 Task: Check the average views per listing of 3 bathrooms in the last 3 years.
Action: Mouse moved to (936, 204)
Screenshot: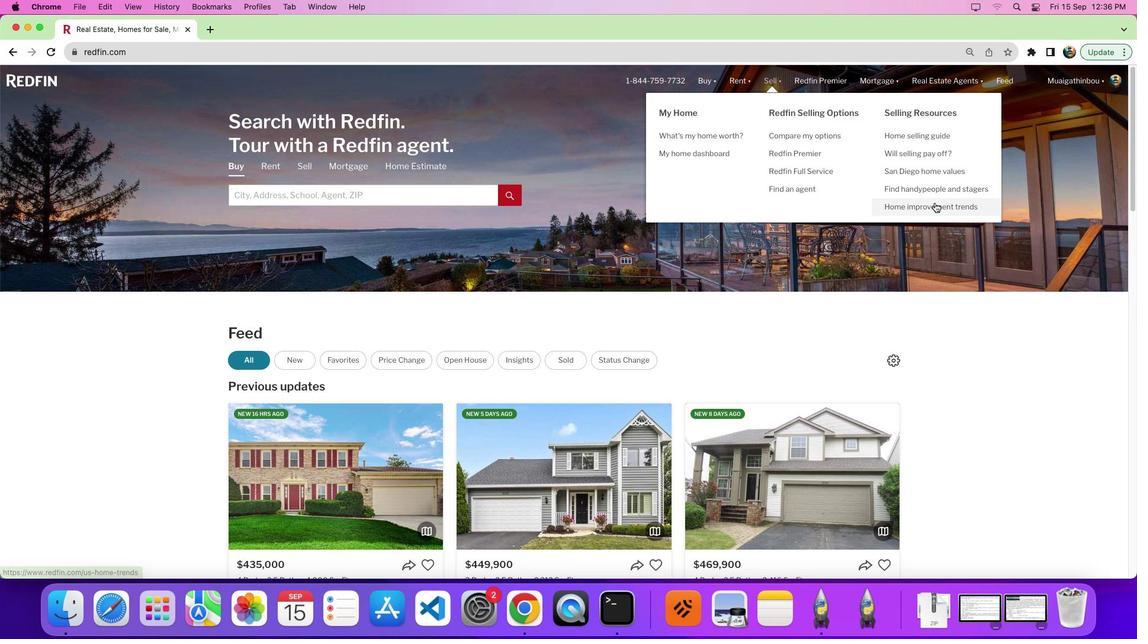 
Action: Mouse pressed left at (936, 204)
Screenshot: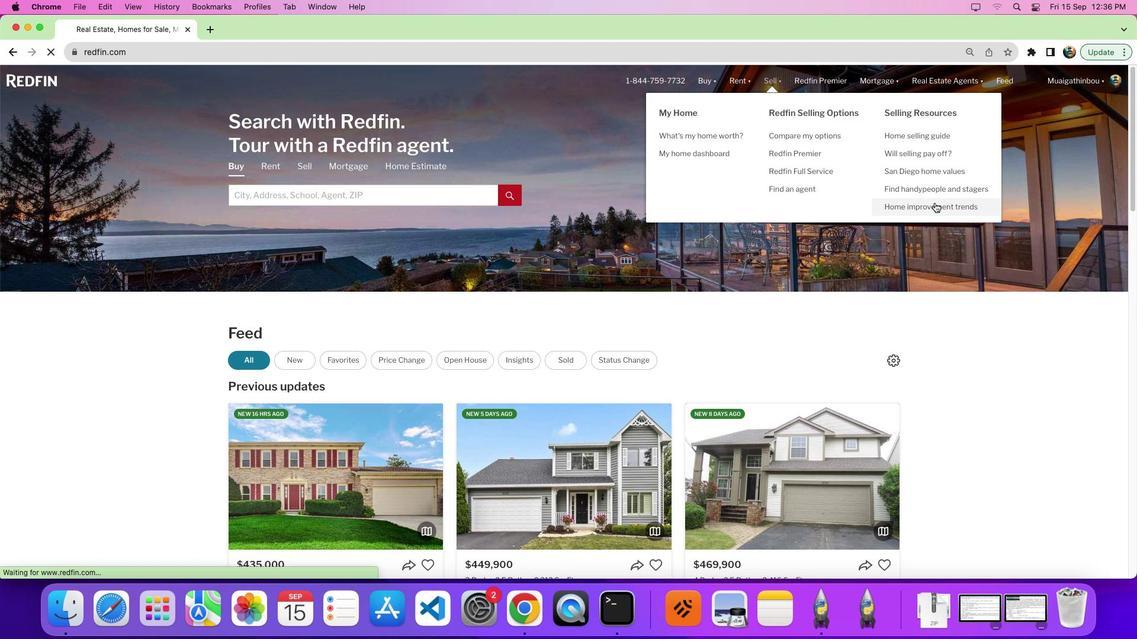 
Action: Mouse moved to (321, 224)
Screenshot: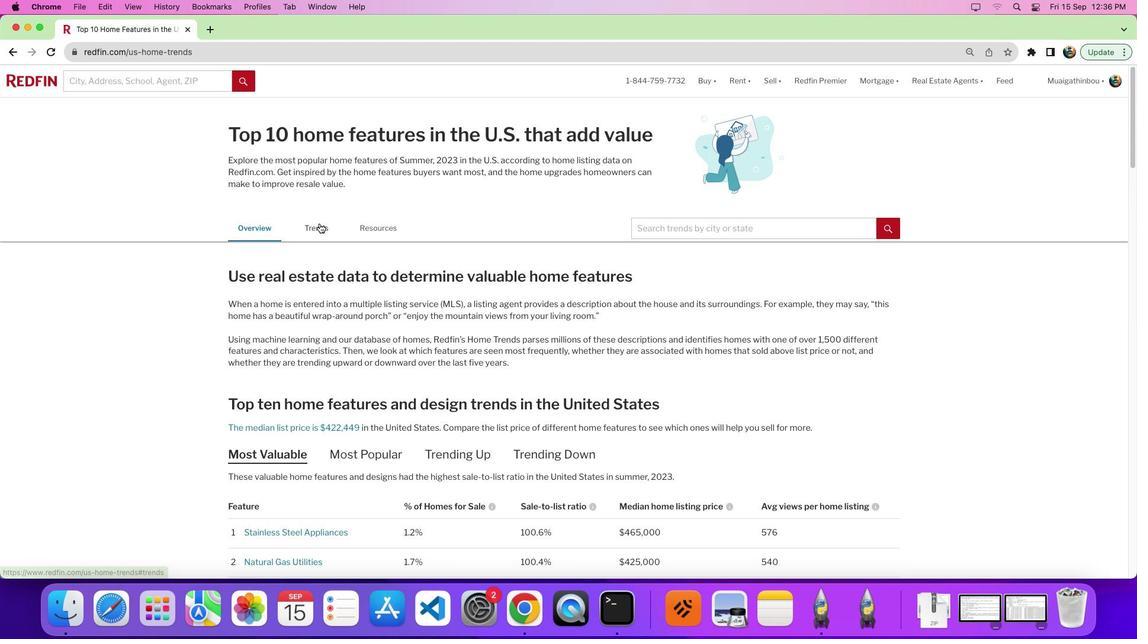 
Action: Mouse pressed left at (321, 224)
Screenshot: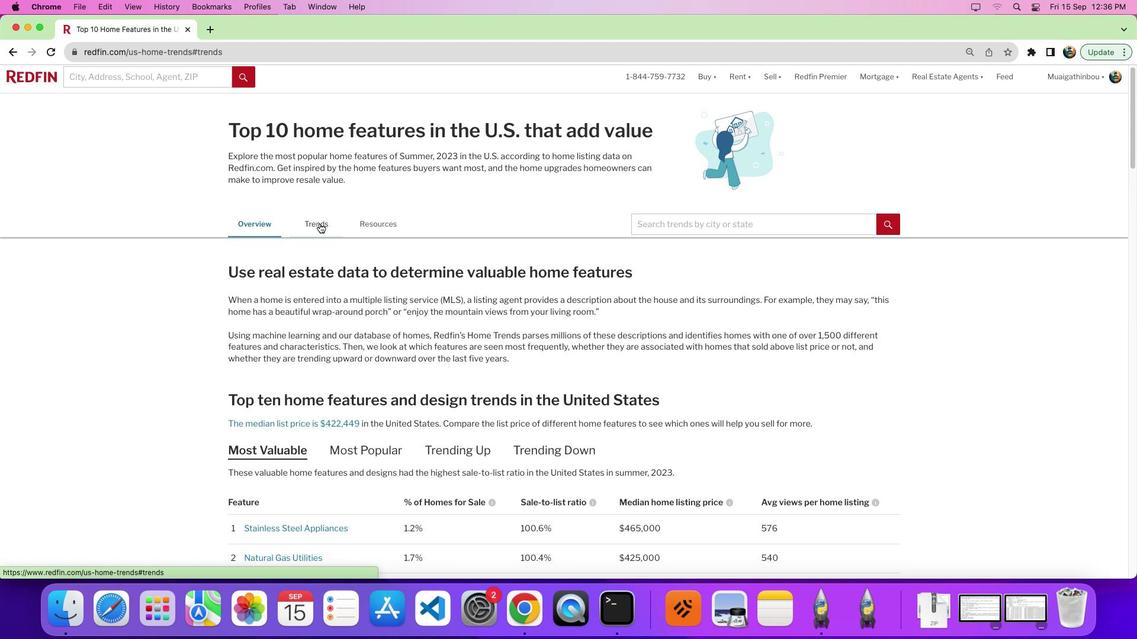
Action: Mouse pressed left at (321, 224)
Screenshot: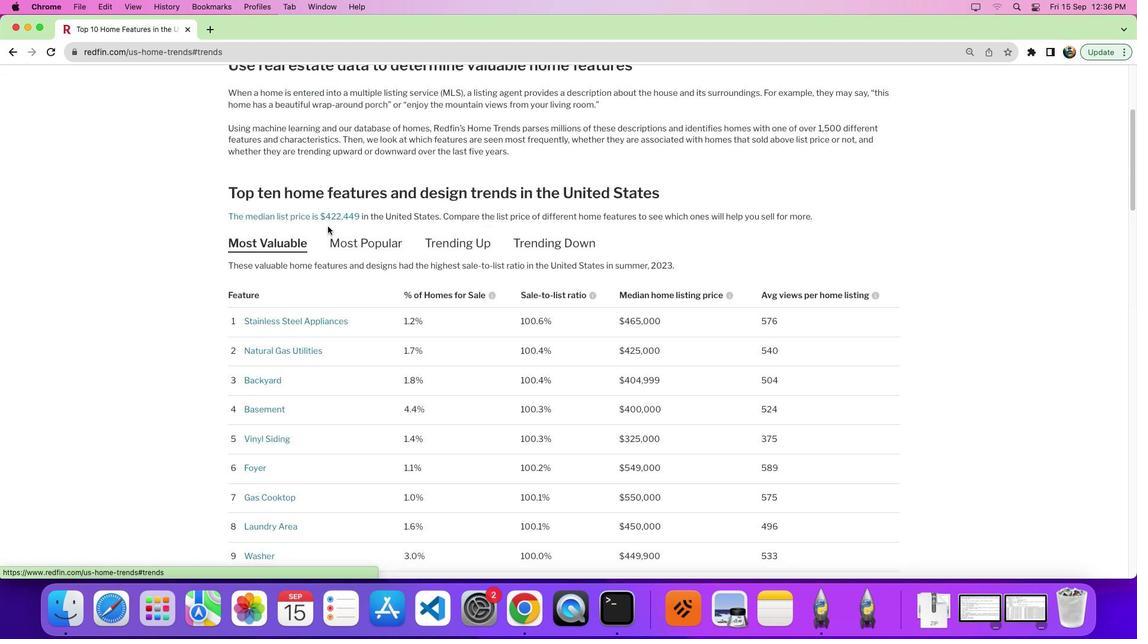 
Action: Mouse moved to (591, 288)
Screenshot: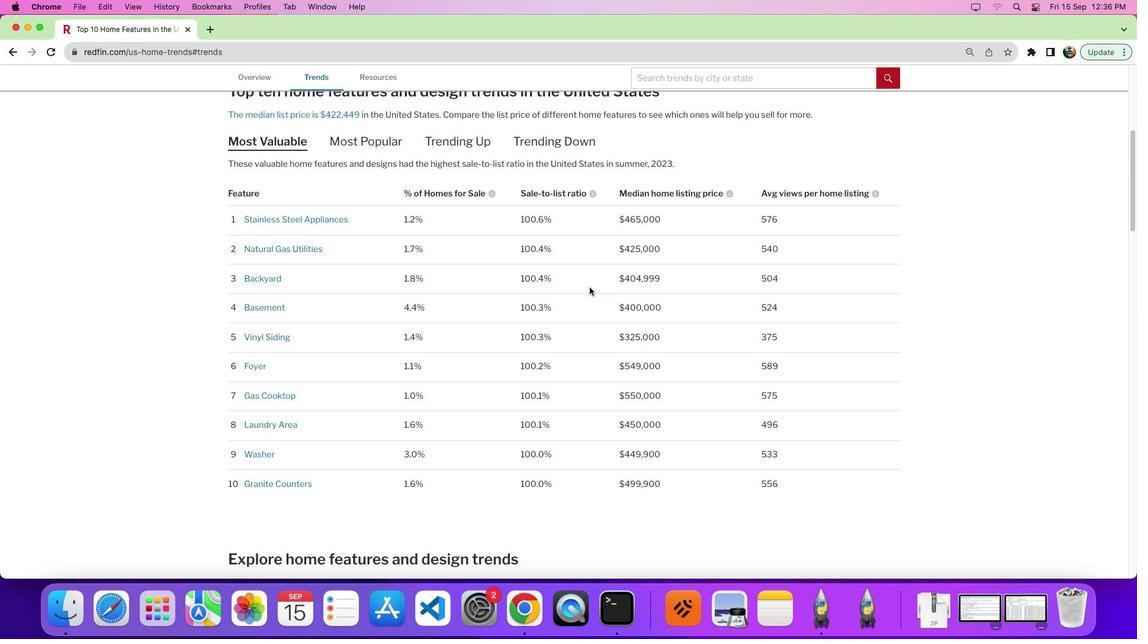 
Action: Mouse scrolled (591, 288) with delta (1, 0)
Screenshot: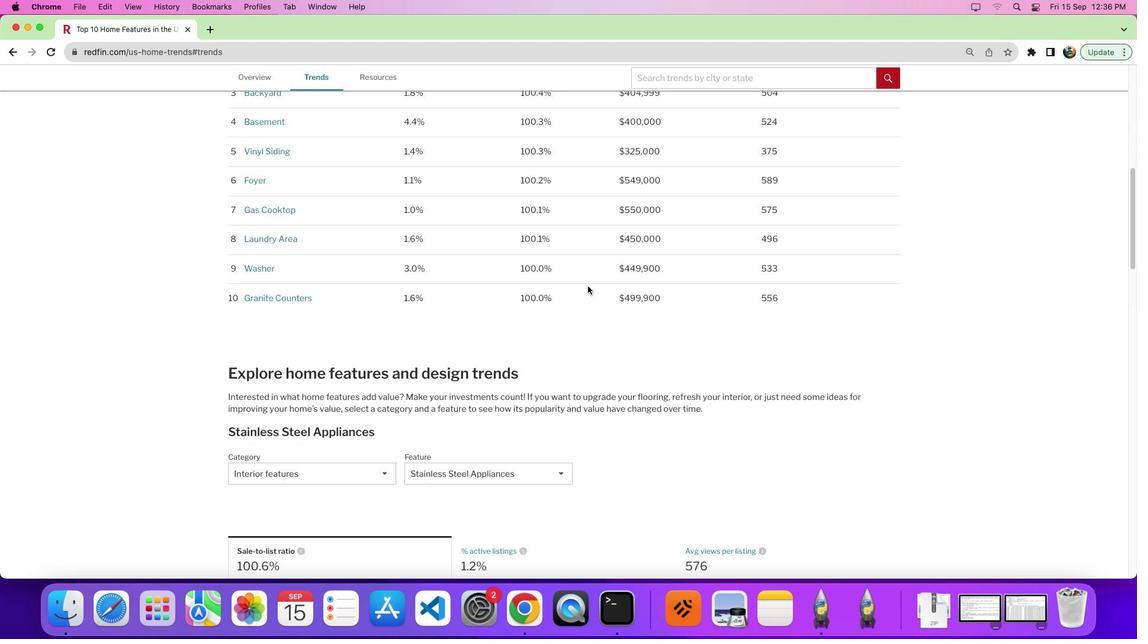 
Action: Mouse scrolled (591, 288) with delta (1, 0)
Screenshot: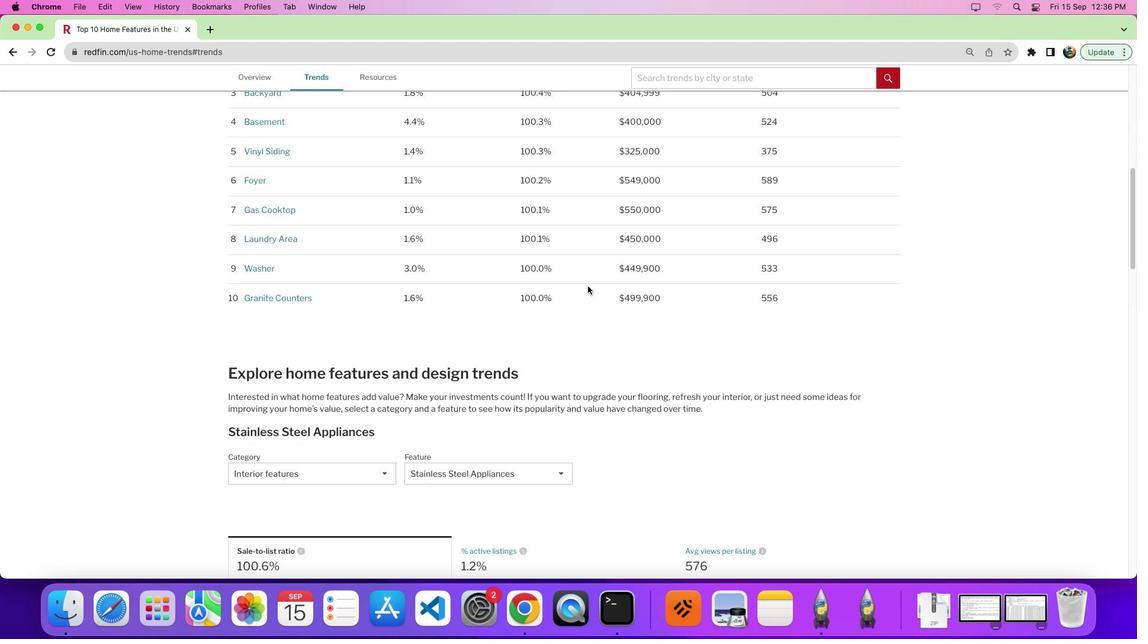 
Action: Mouse scrolled (591, 288) with delta (1, -1)
Screenshot: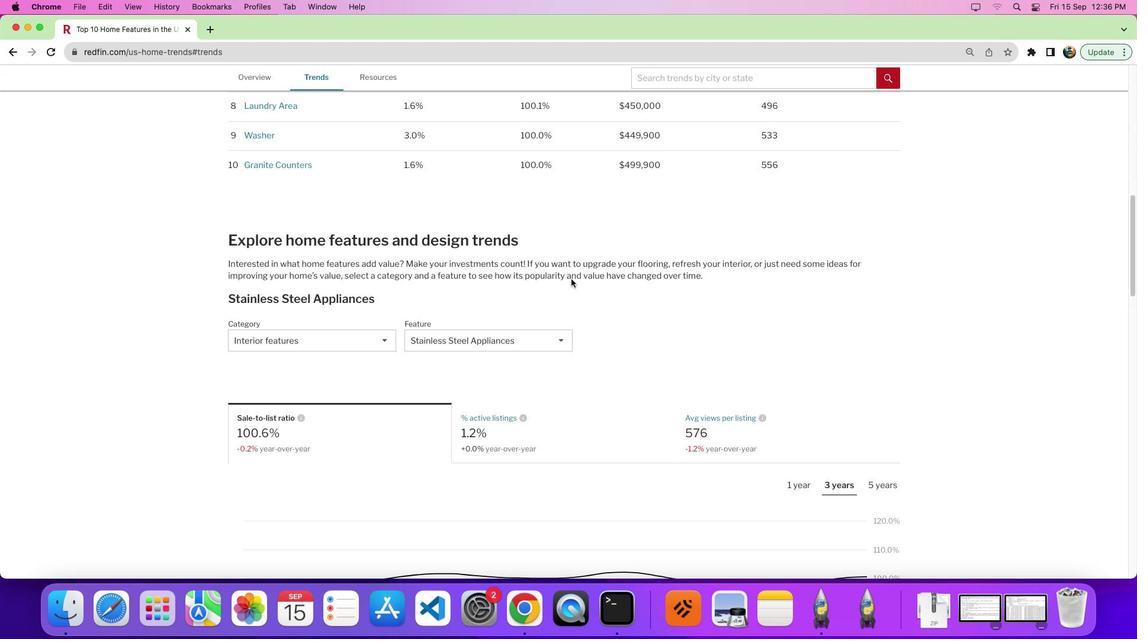 
Action: Mouse moved to (590, 287)
Screenshot: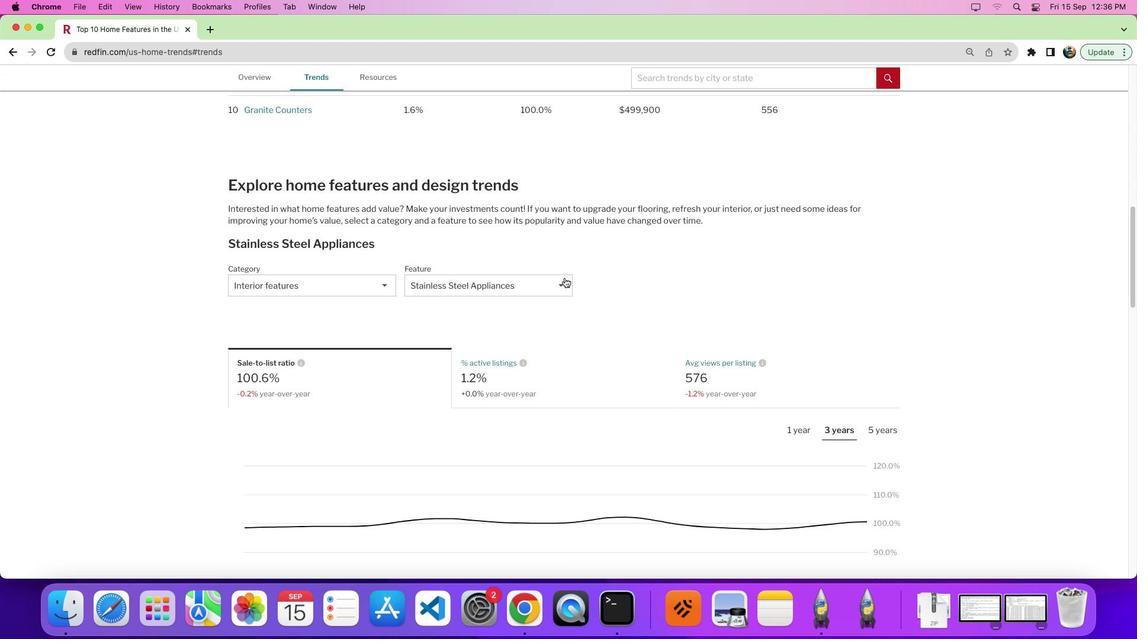 
Action: Mouse scrolled (590, 287) with delta (1, -2)
Screenshot: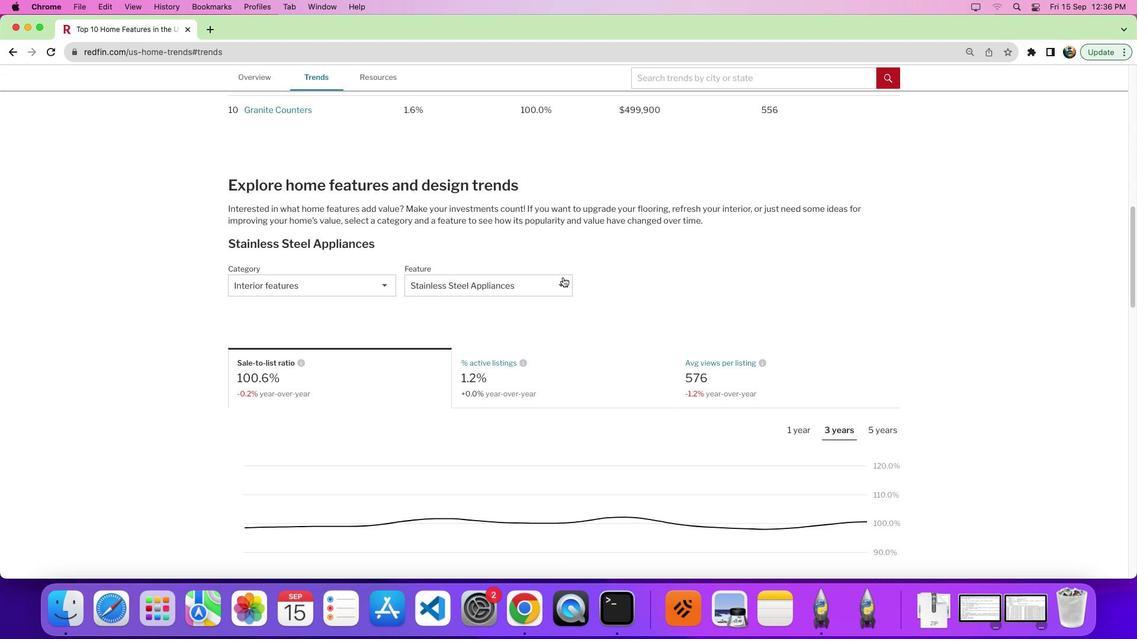 
Action: Mouse moved to (356, 293)
Screenshot: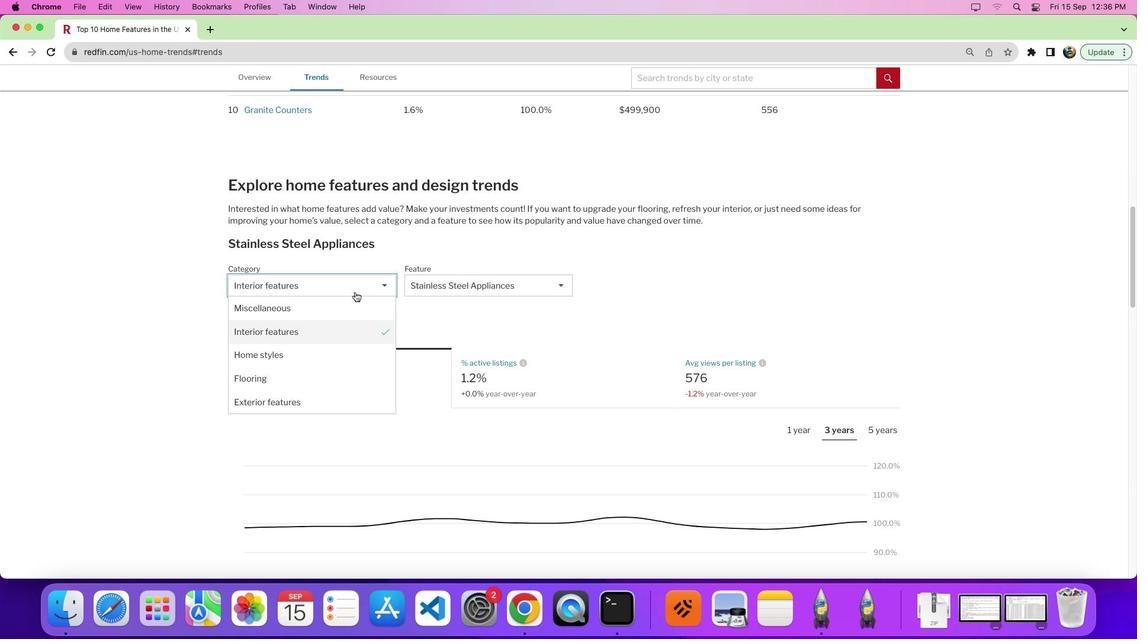 
Action: Mouse pressed left at (356, 293)
Screenshot: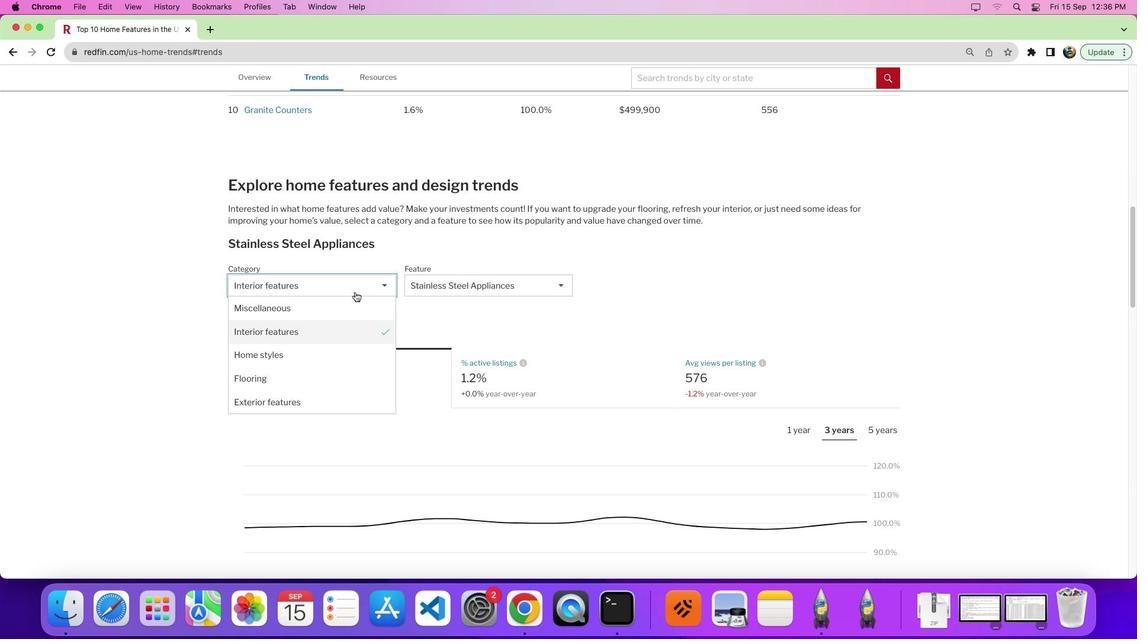 
Action: Mouse moved to (327, 367)
Screenshot: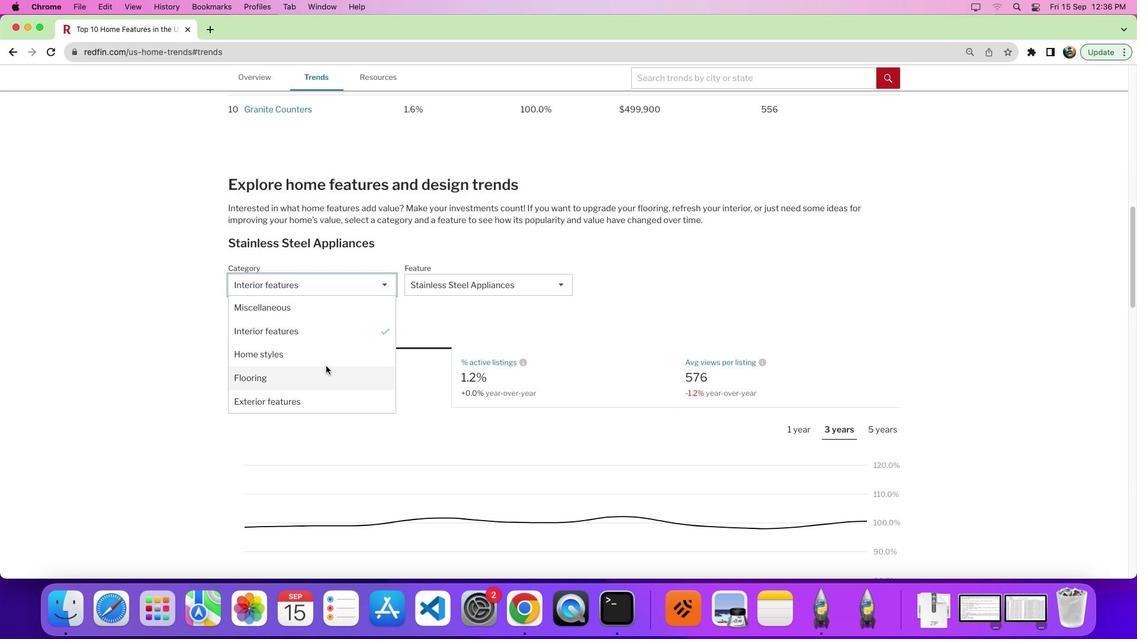 
Action: Mouse scrolled (327, 367) with delta (1, 0)
Screenshot: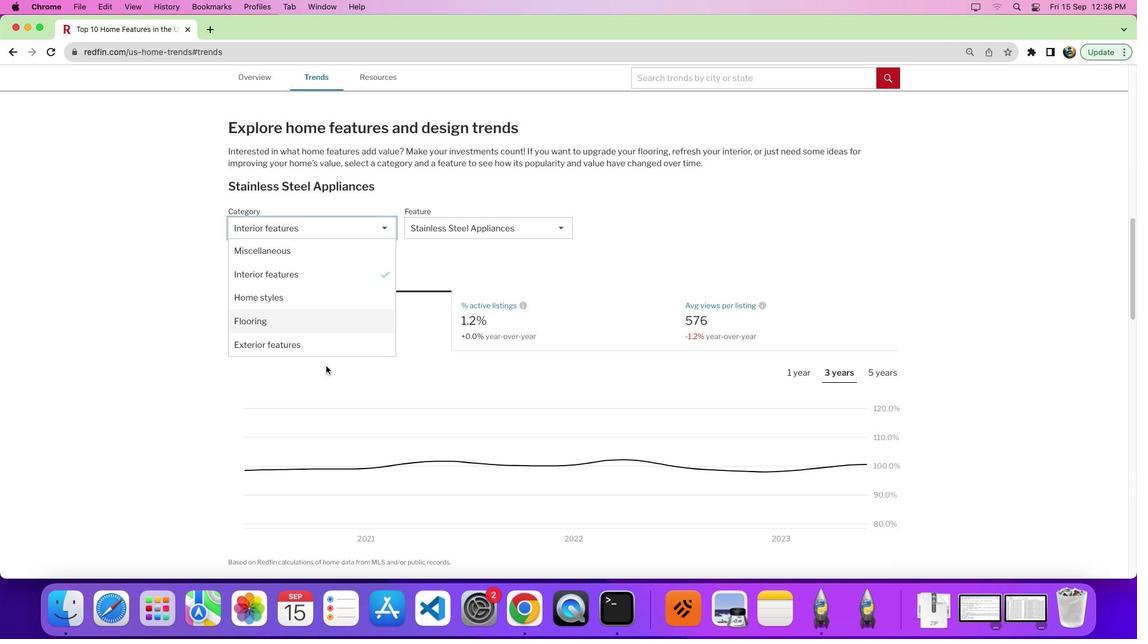 
Action: Mouse moved to (327, 367)
Screenshot: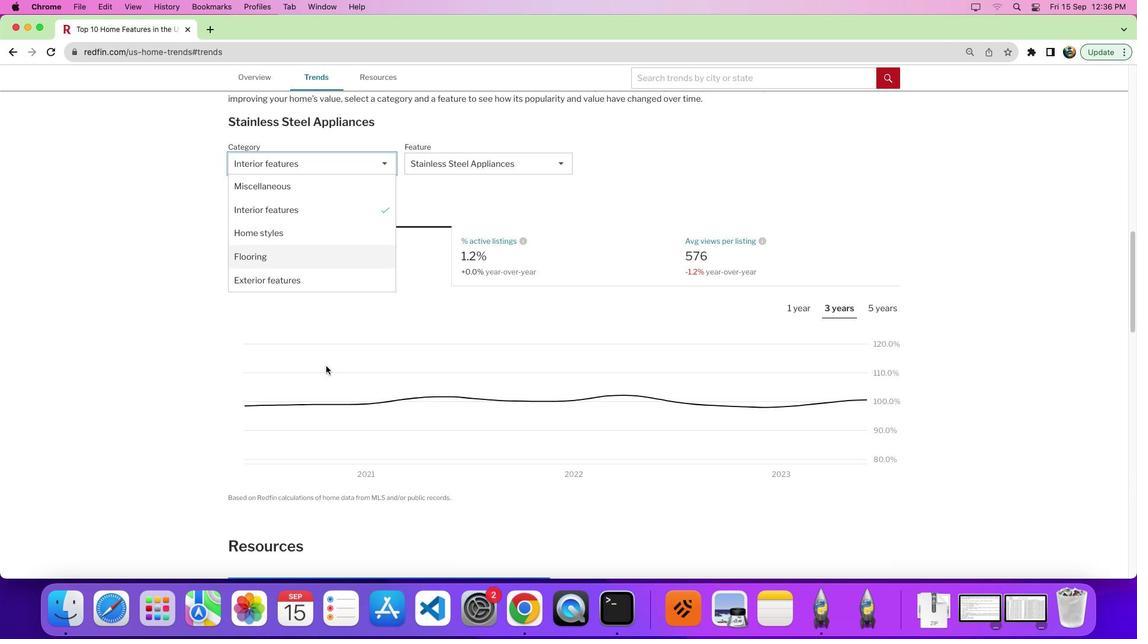 
Action: Mouse scrolled (327, 367) with delta (1, 0)
Screenshot: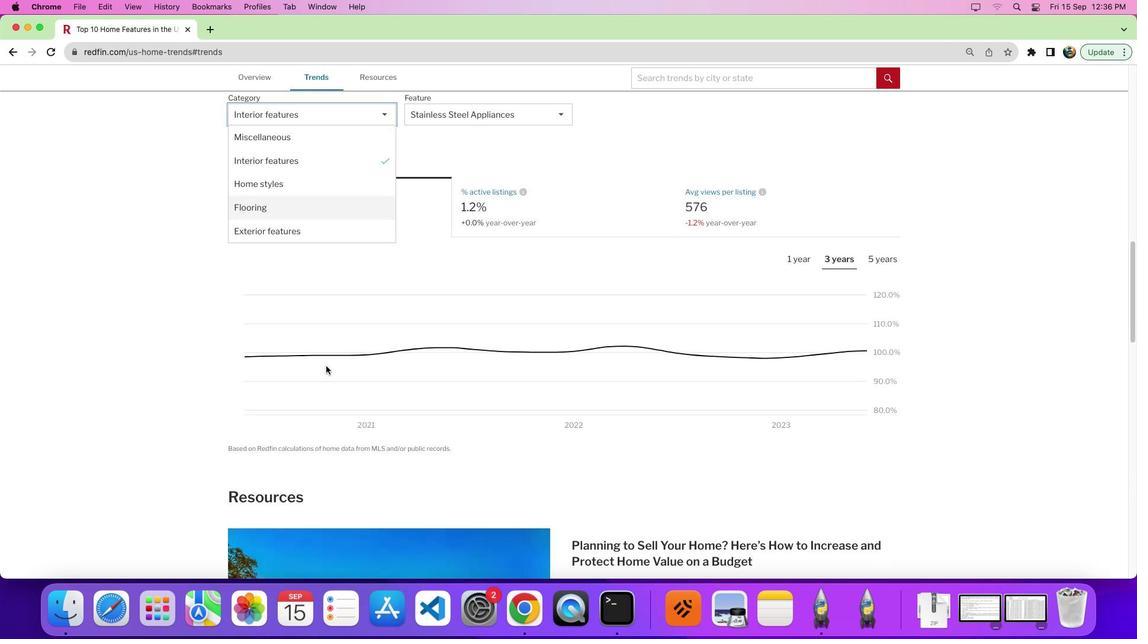 
Action: Mouse scrolled (327, 367) with delta (1, -1)
Screenshot: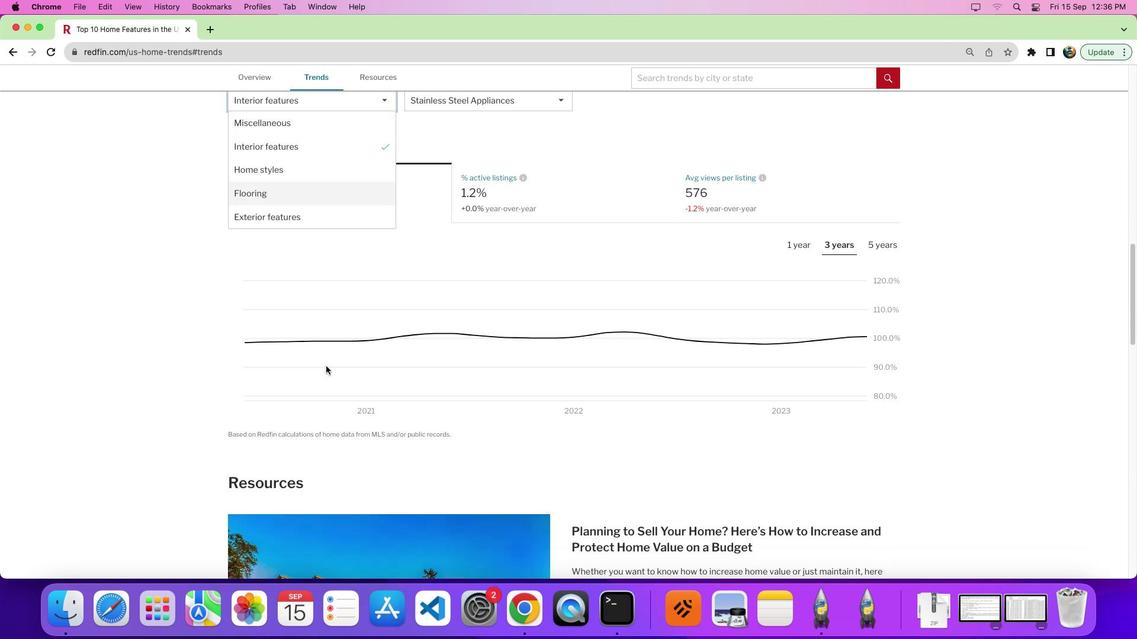 
Action: Mouse moved to (322, 169)
Screenshot: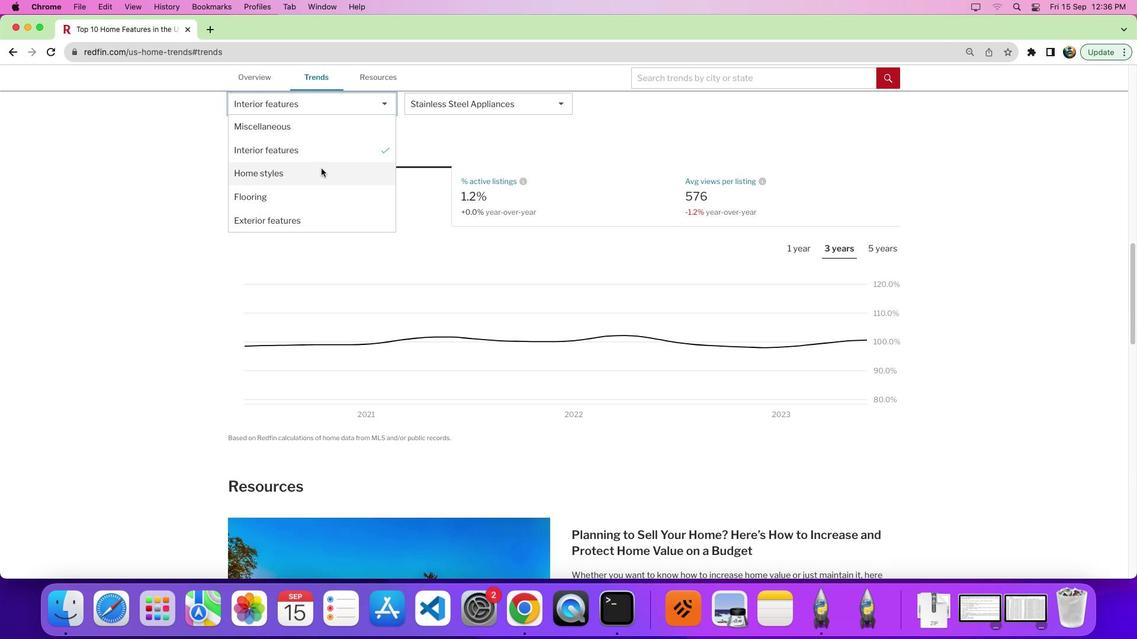 
Action: Mouse scrolled (322, 169) with delta (1, 1)
Screenshot: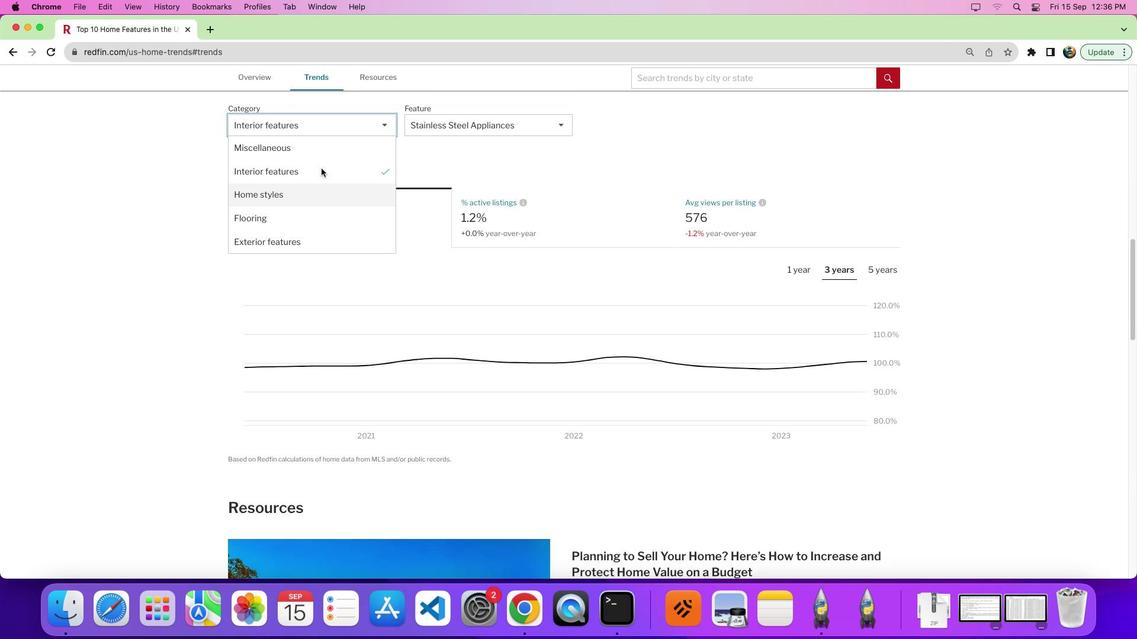 
Action: Mouse scrolled (322, 169) with delta (1, 1)
Screenshot: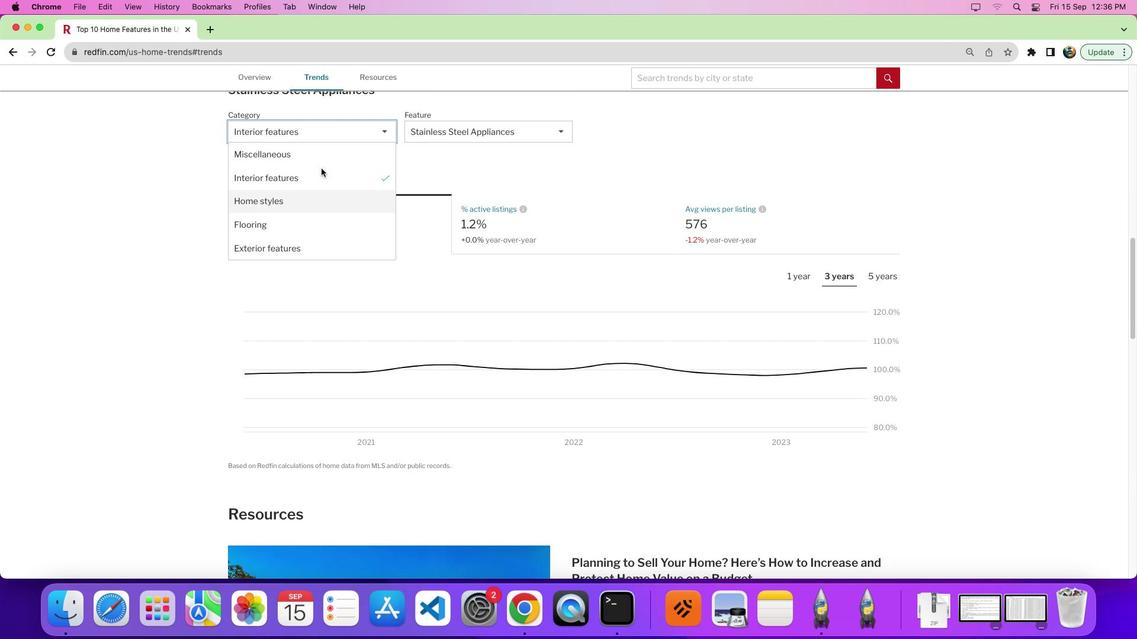 
Action: Mouse moved to (322, 178)
Screenshot: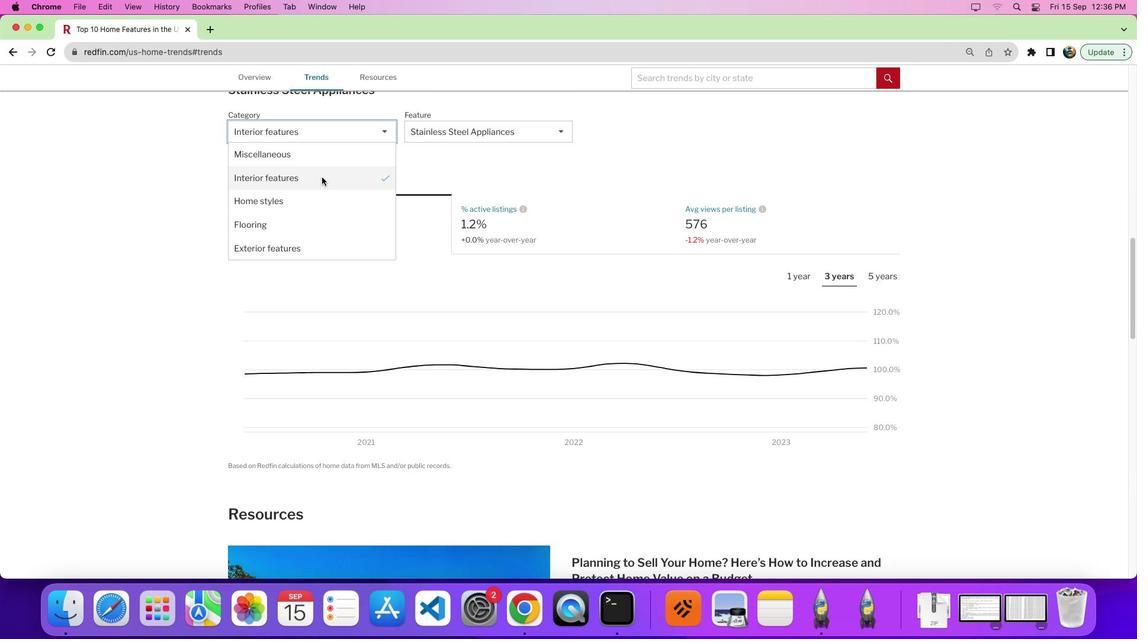 
Action: Mouse pressed left at (322, 178)
Screenshot: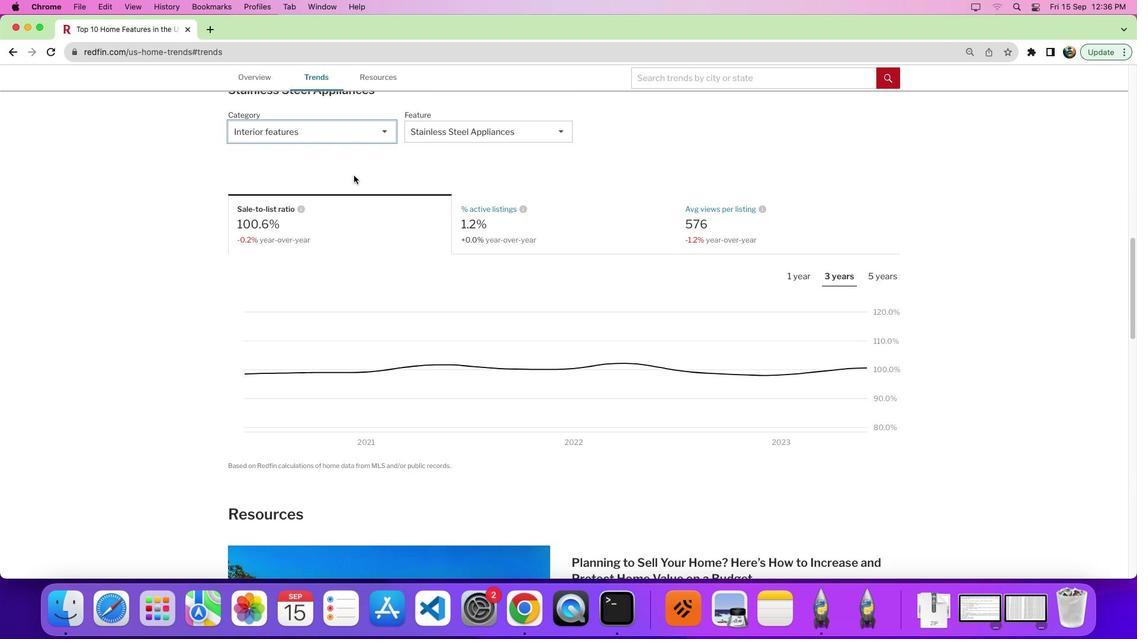 
Action: Mouse moved to (457, 138)
Screenshot: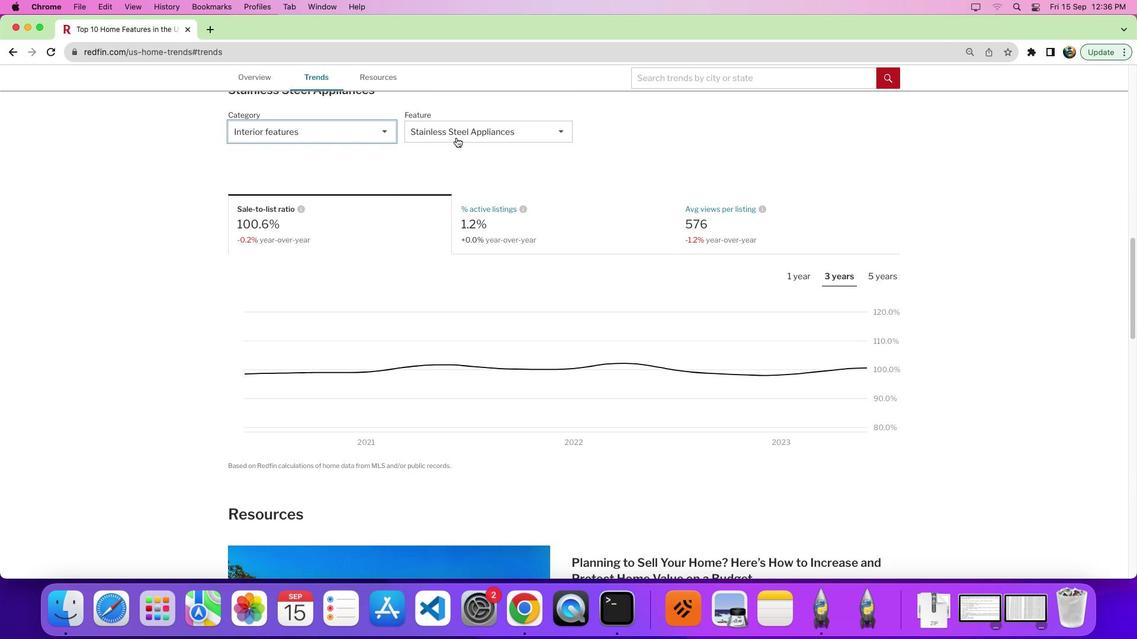 
Action: Mouse pressed left at (457, 138)
Screenshot: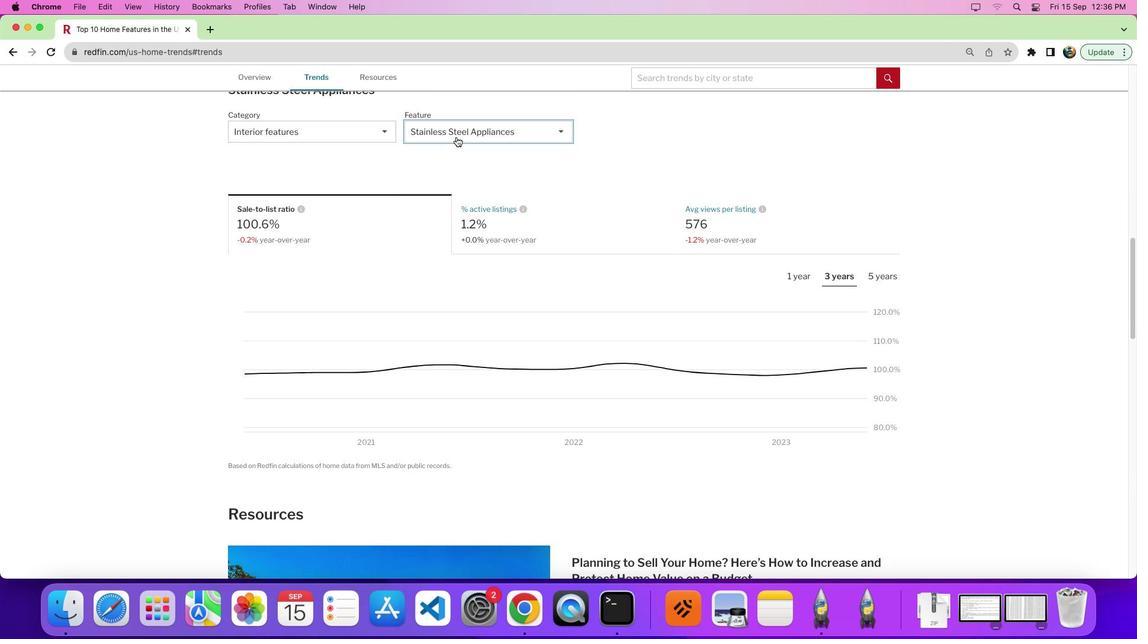 
Action: Mouse moved to (508, 190)
Screenshot: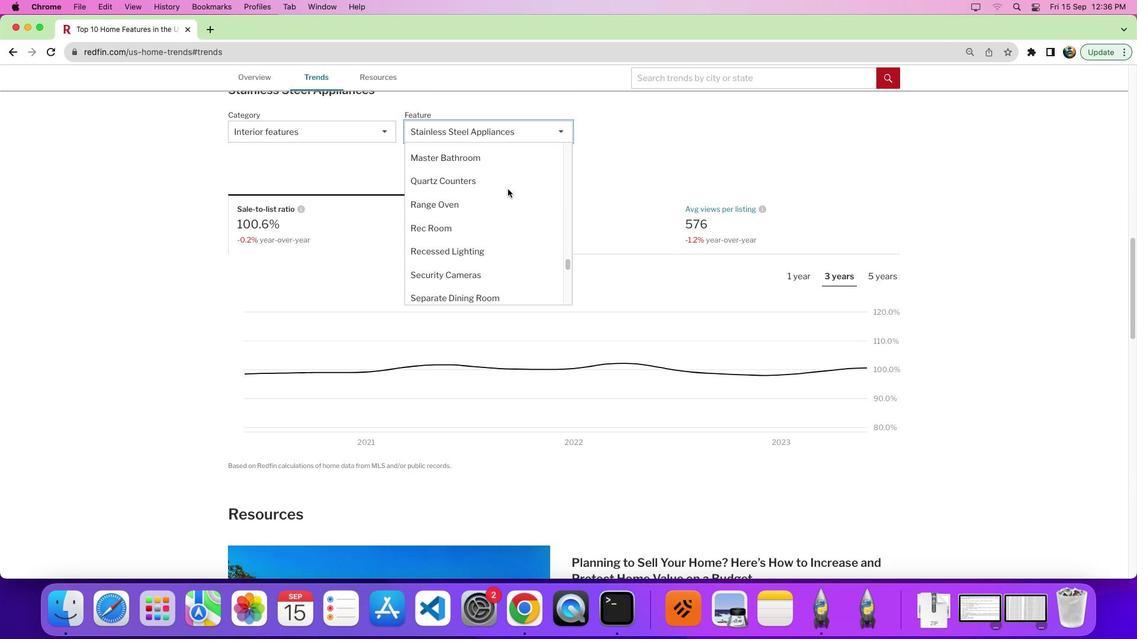 
Action: Mouse scrolled (508, 190) with delta (1, 1)
Screenshot: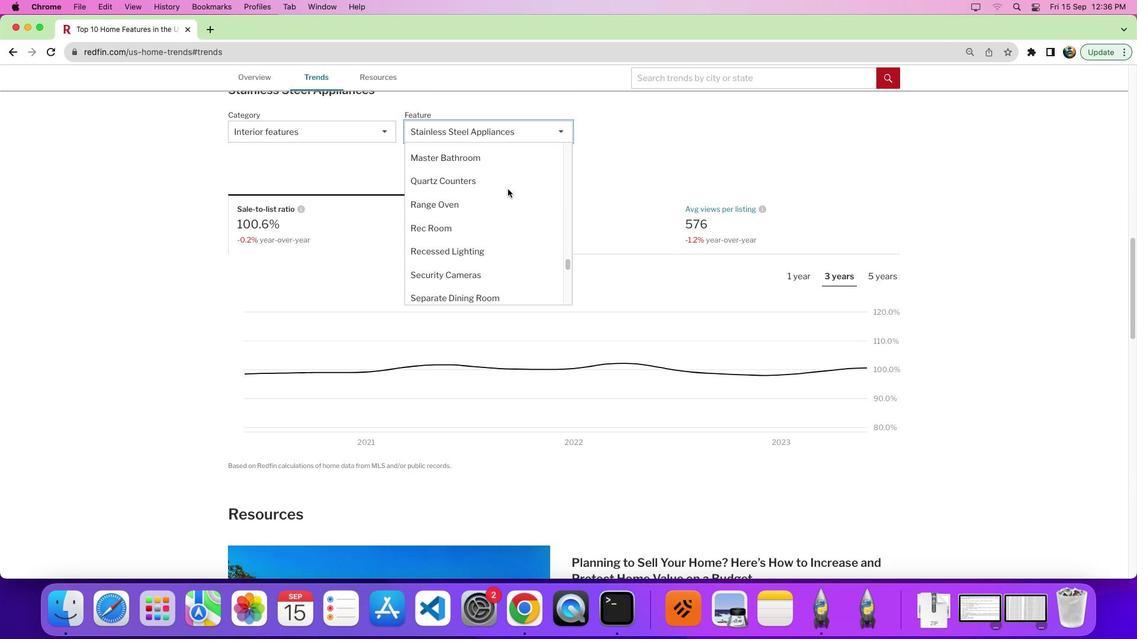 
Action: Mouse scrolled (508, 190) with delta (1, 1)
Screenshot: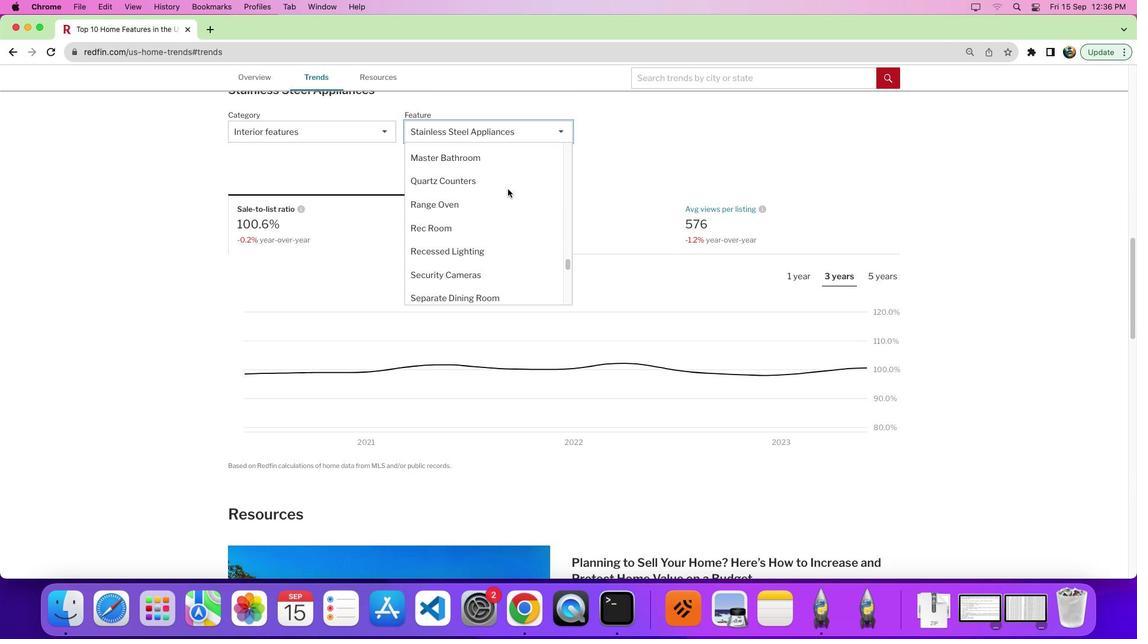 
Action: Mouse scrolled (508, 190) with delta (1, 5)
Screenshot: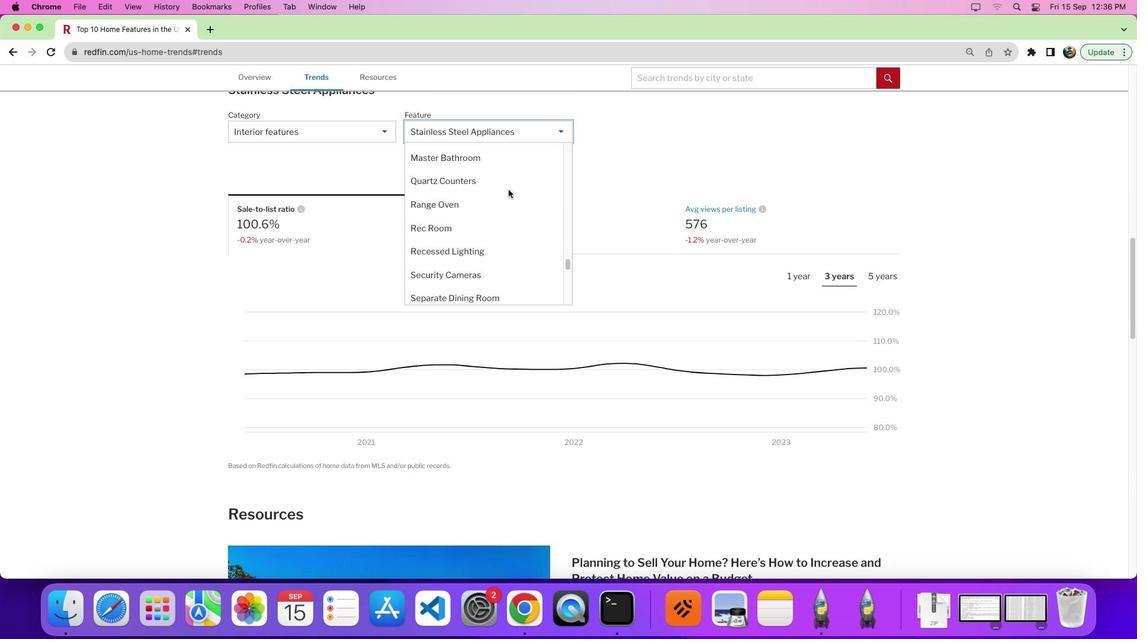 
Action: Mouse moved to (509, 191)
Screenshot: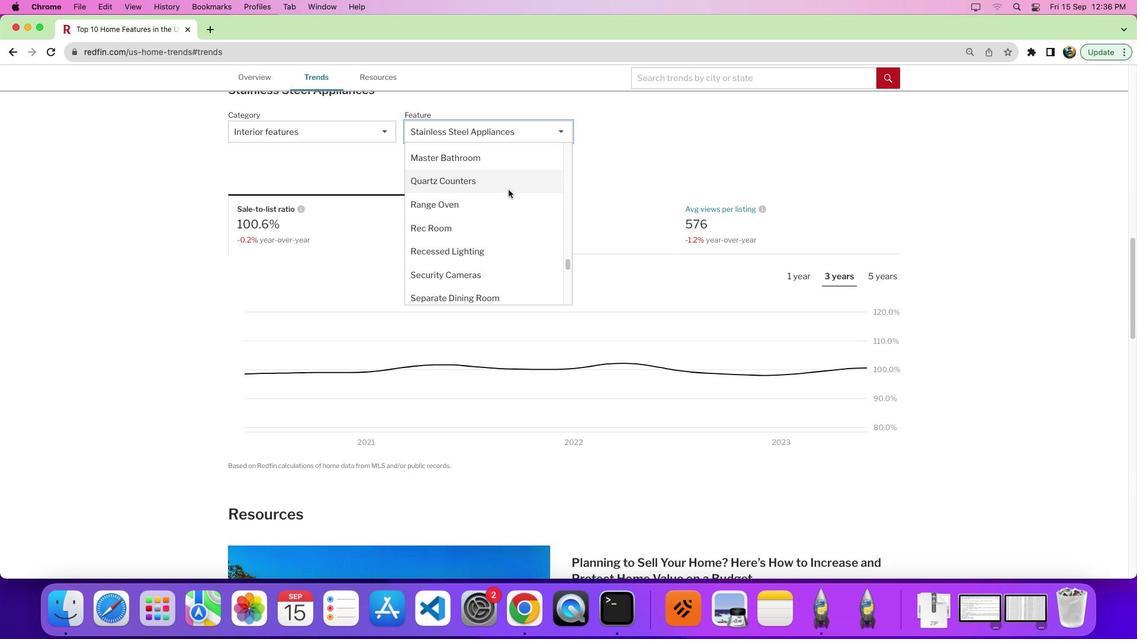 
Action: Mouse scrolled (509, 191) with delta (1, 1)
Screenshot: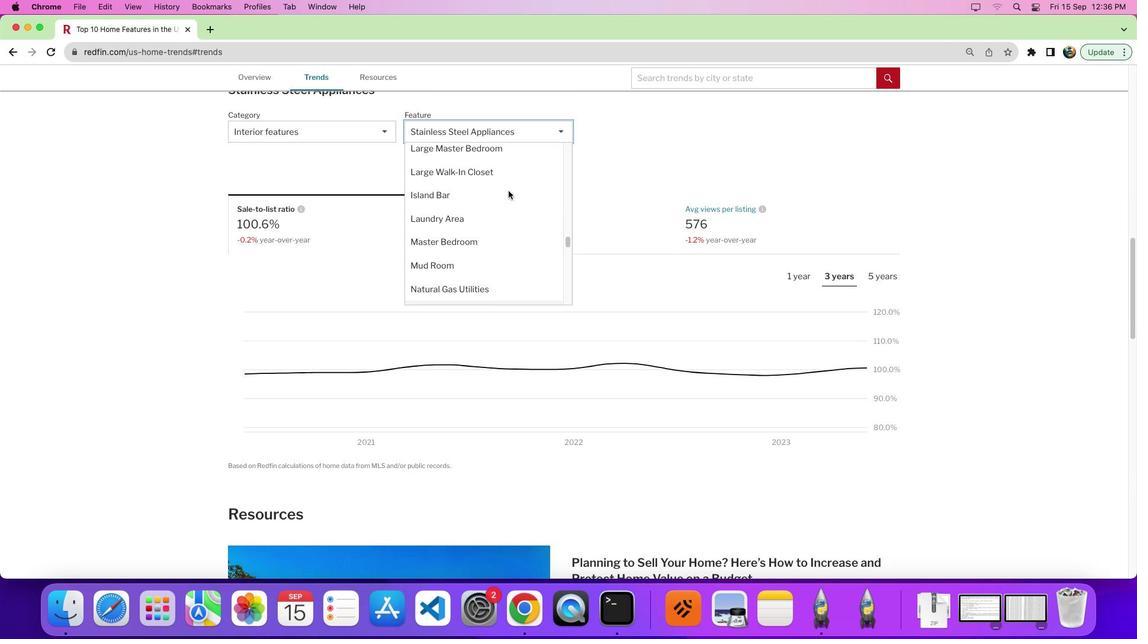 
Action: Mouse scrolled (509, 191) with delta (1, 2)
Screenshot: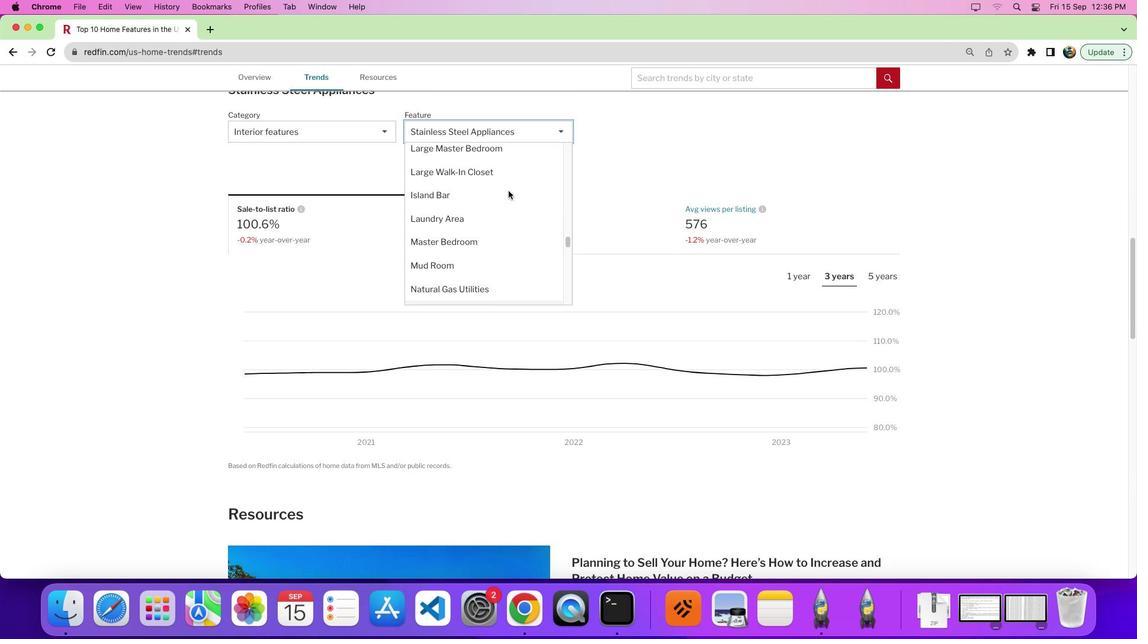 
Action: Mouse moved to (510, 191)
Screenshot: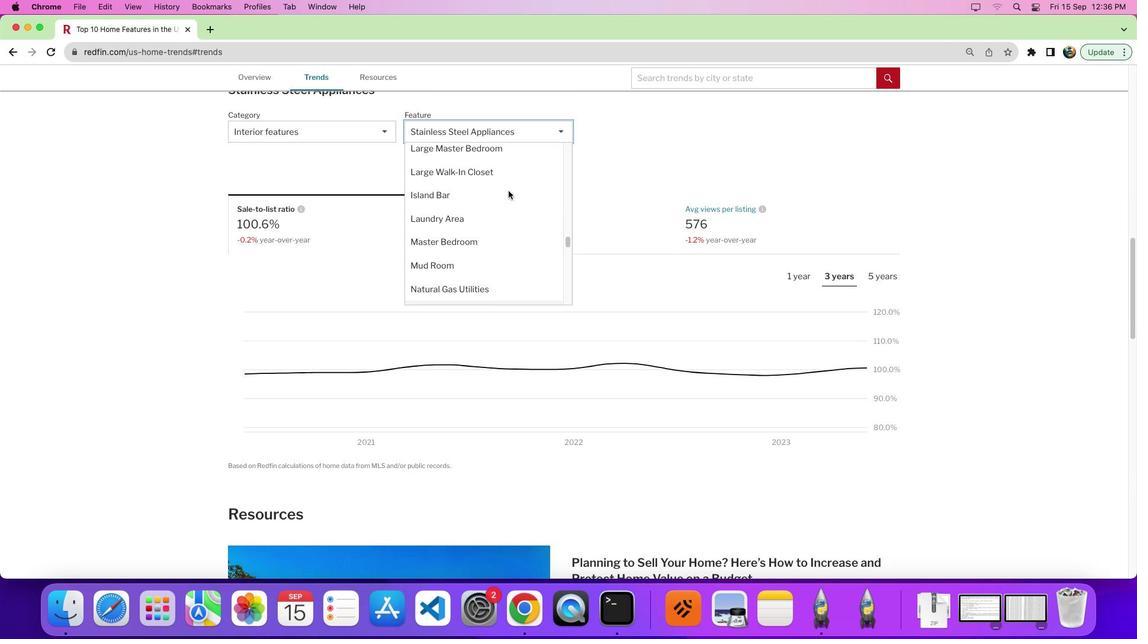 
Action: Mouse scrolled (510, 191) with delta (1, 7)
Screenshot: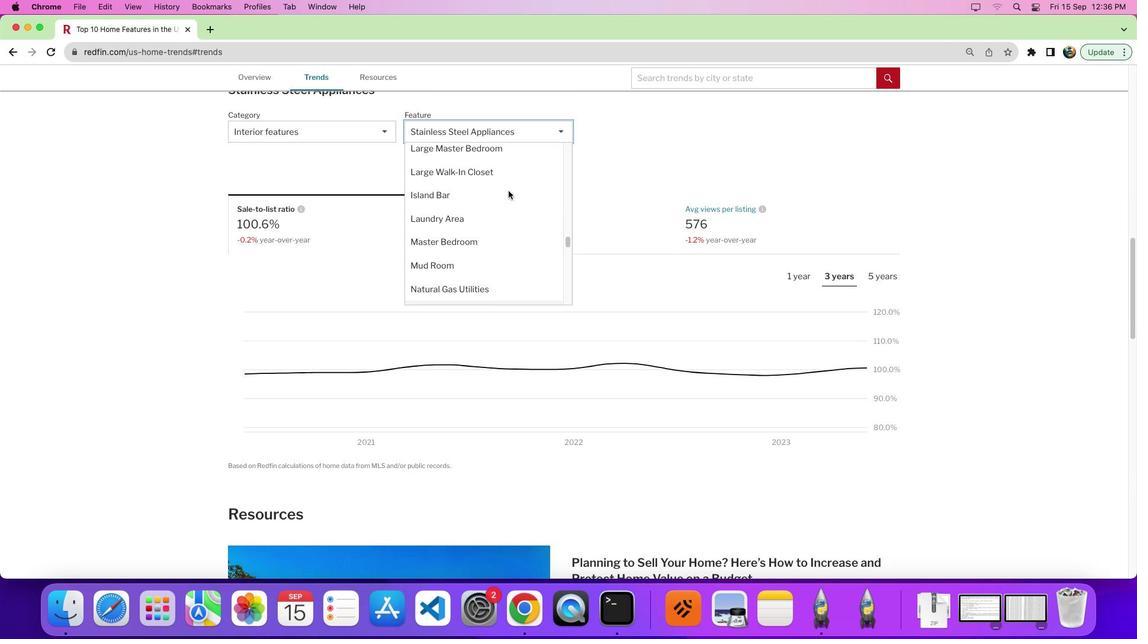
Action: Mouse moved to (510, 191)
Screenshot: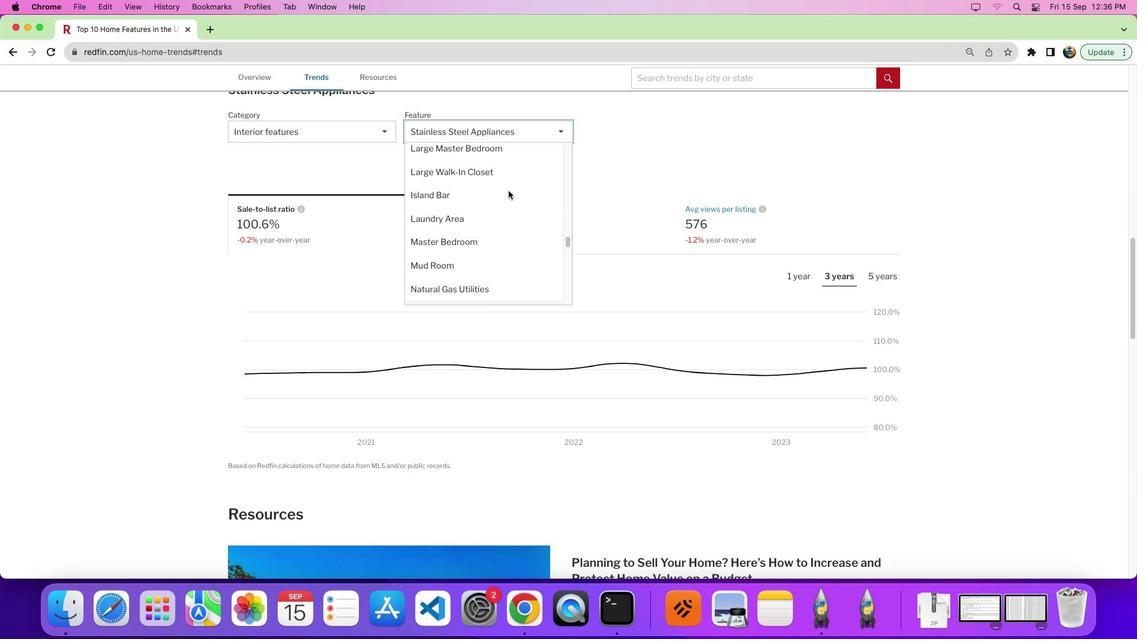 
Action: Mouse scrolled (510, 191) with delta (1, 1)
Screenshot: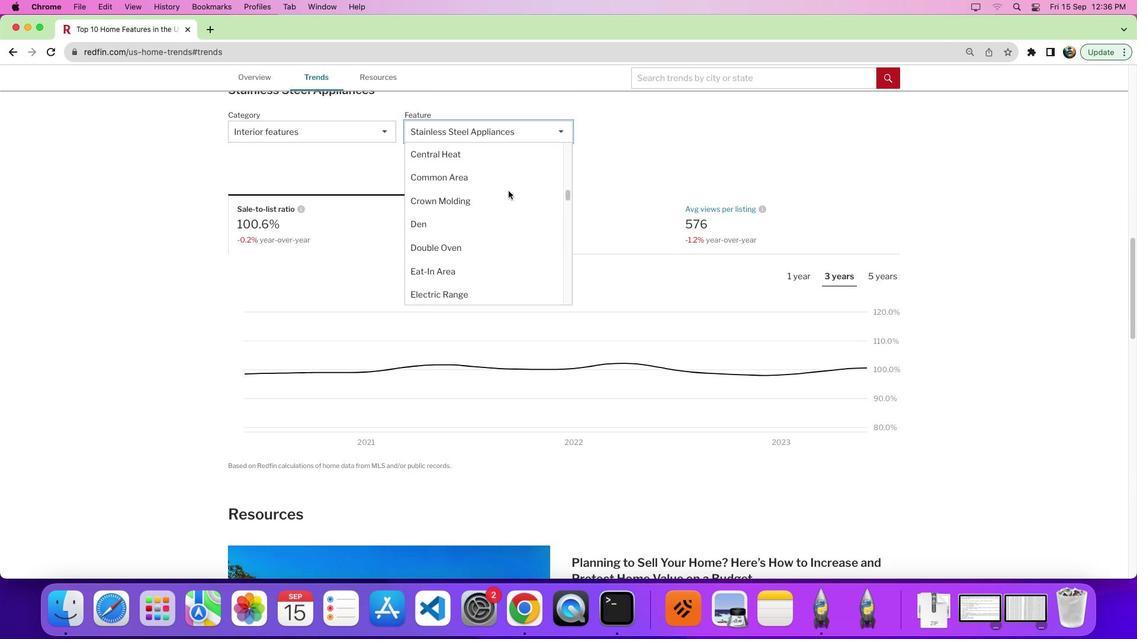 
Action: Mouse scrolled (510, 191) with delta (1, 2)
Screenshot: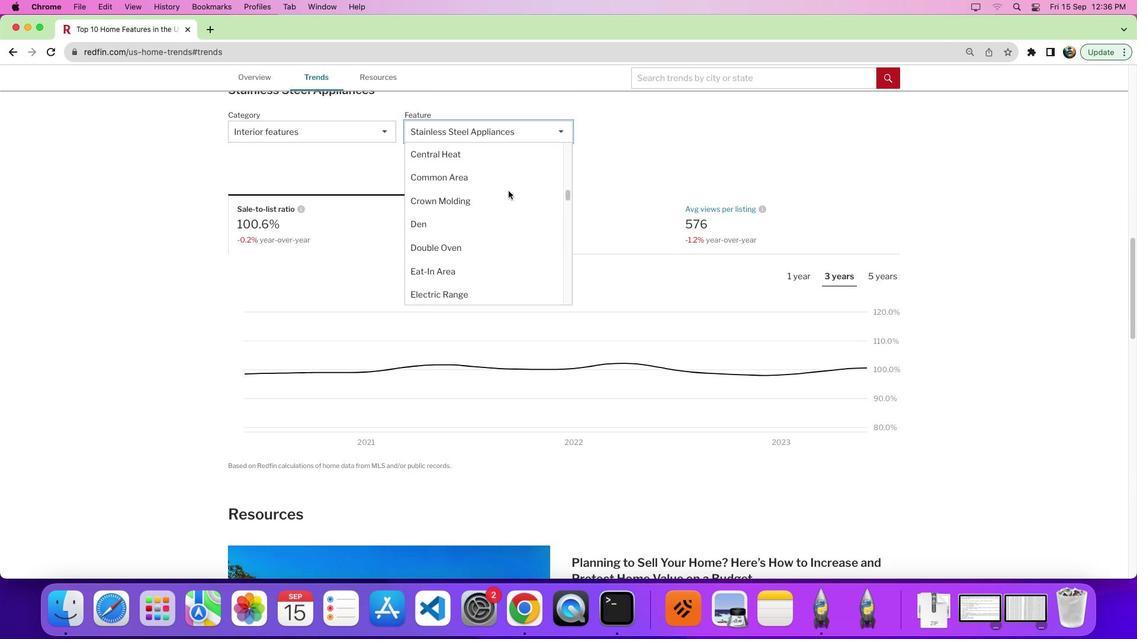 
Action: Mouse scrolled (510, 191) with delta (1, 6)
Screenshot: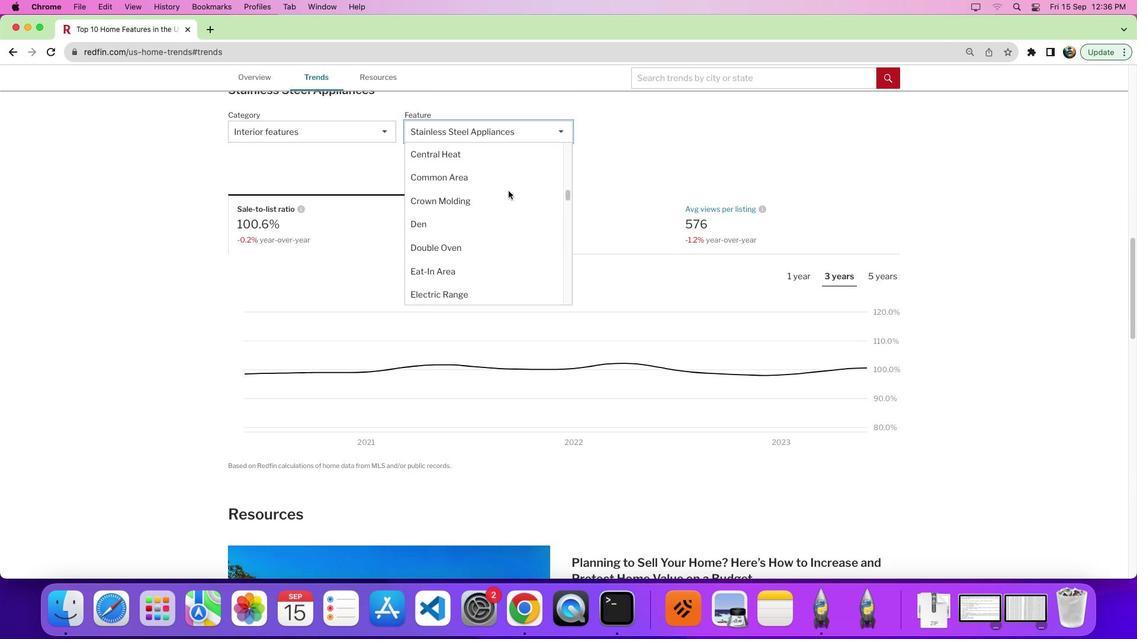 
Action: Mouse scrolled (510, 191) with delta (1, 9)
Screenshot: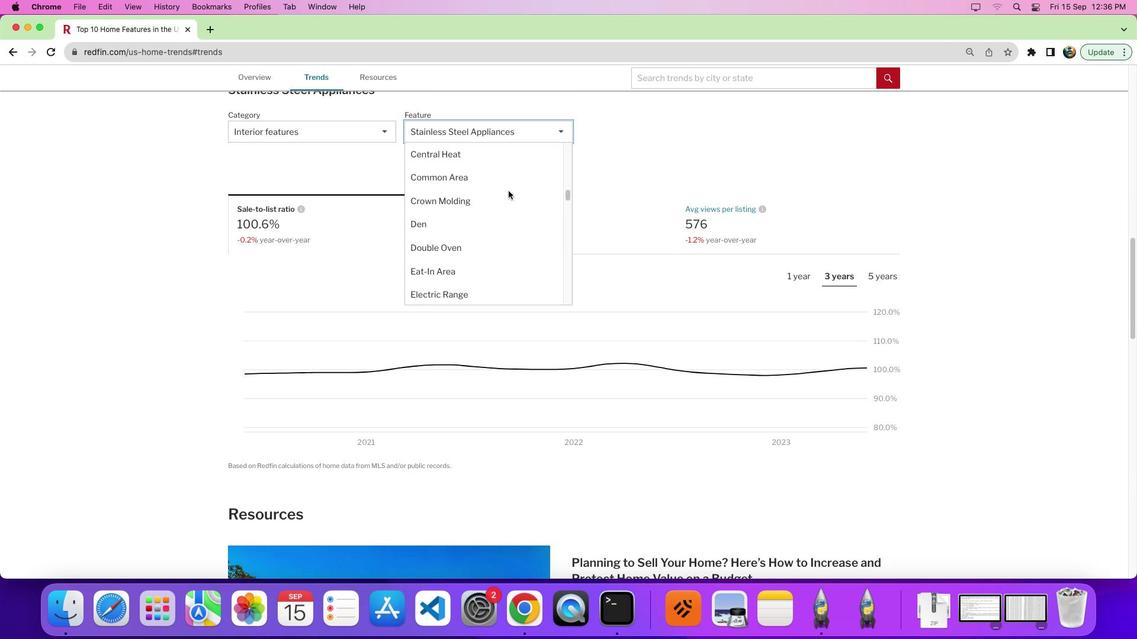 
Action: Mouse scrolled (510, 191) with delta (1, 1)
Screenshot: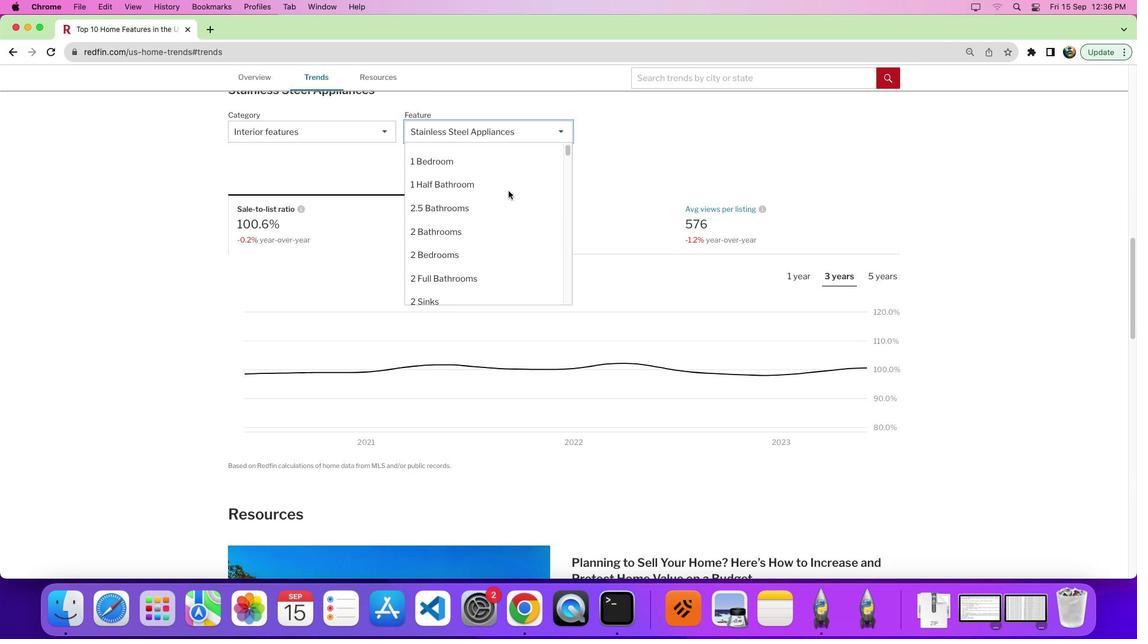 
Action: Mouse scrolled (510, 191) with delta (1, 1)
Screenshot: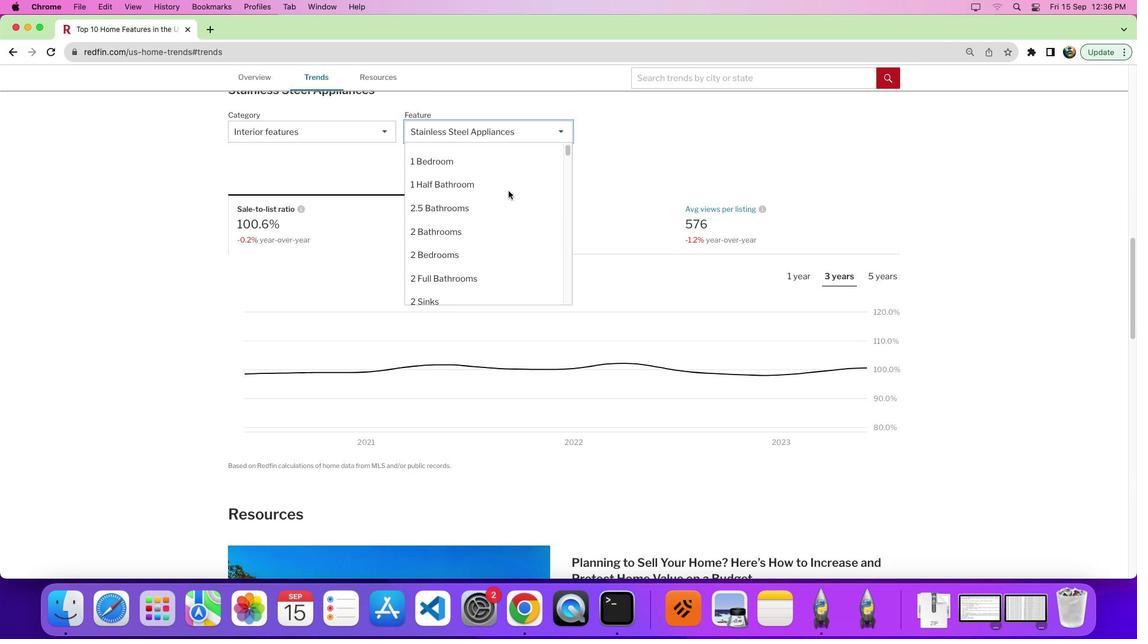 
Action: Mouse scrolled (510, 191) with delta (1, 6)
Screenshot: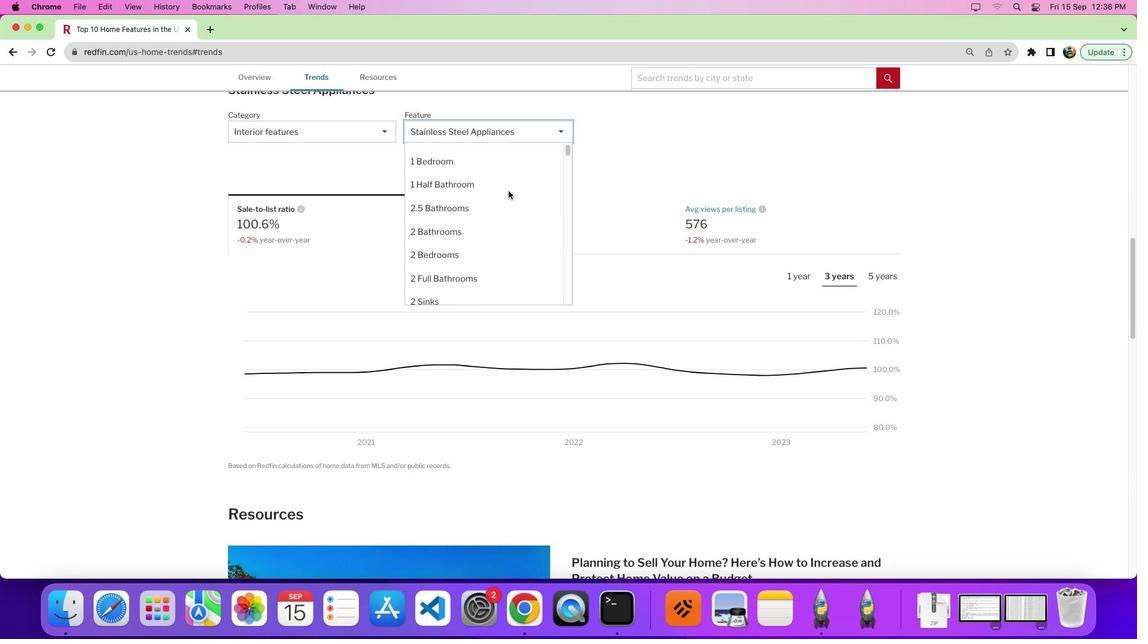 
Action: Mouse scrolled (510, 191) with delta (1, 8)
Screenshot: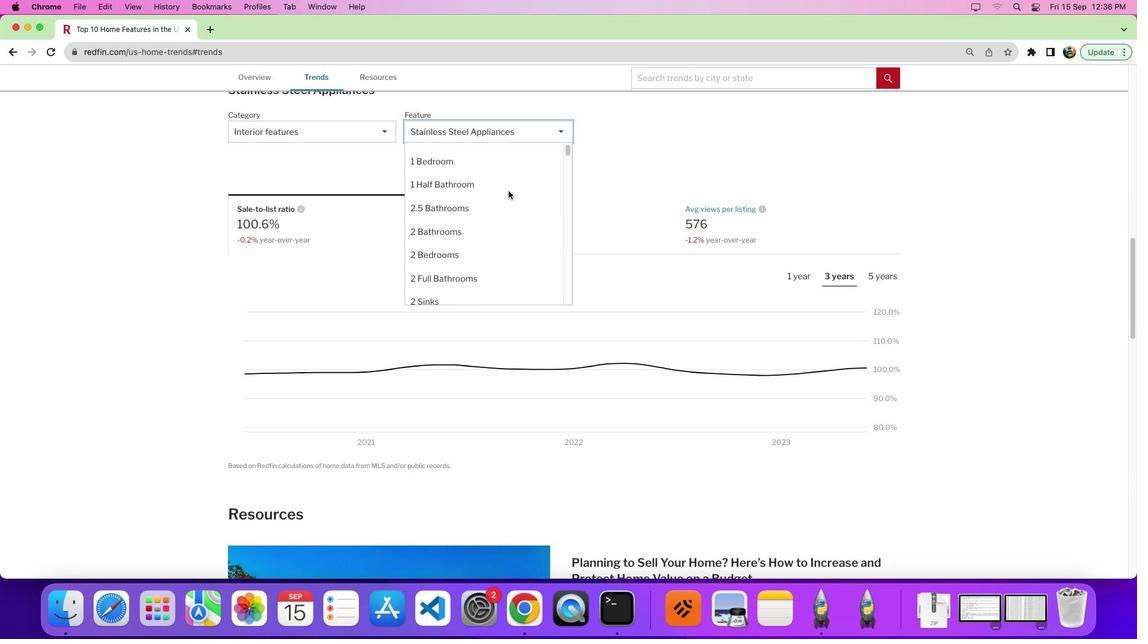 
Action: Mouse moved to (472, 231)
Screenshot: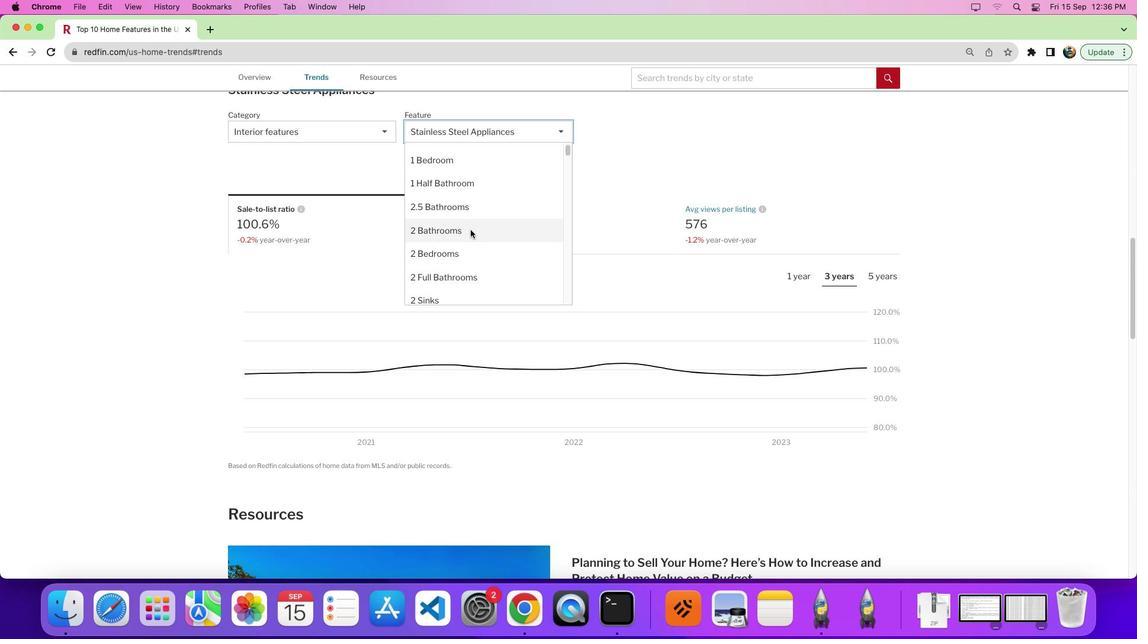 
Action: Mouse scrolled (472, 231) with delta (1, 0)
Screenshot: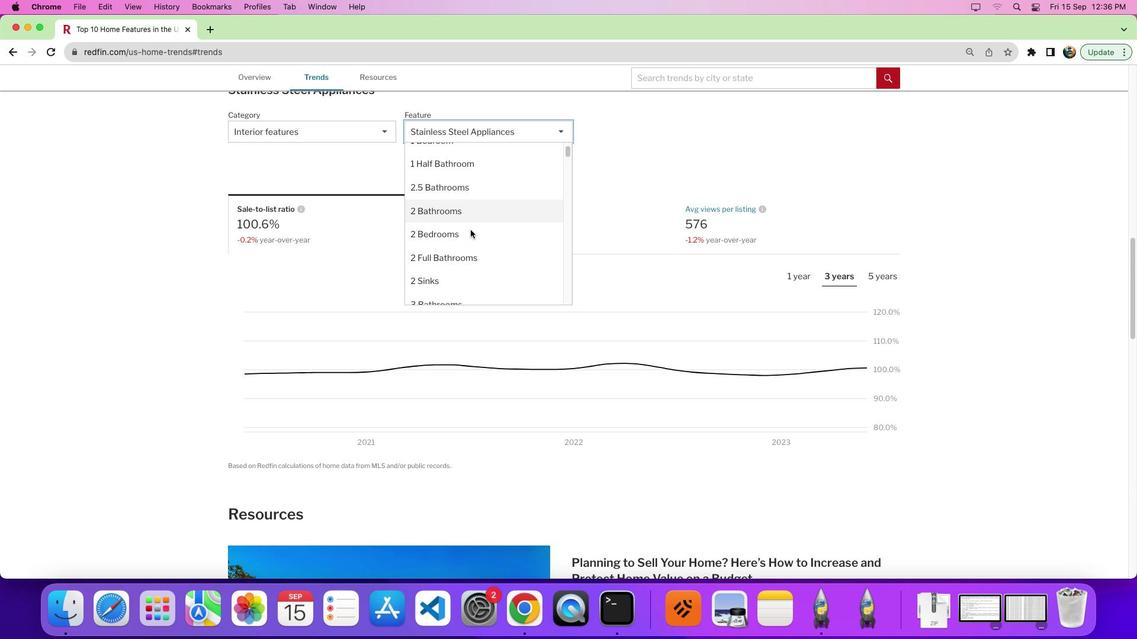 
Action: Mouse scrolled (472, 231) with delta (1, 0)
Screenshot: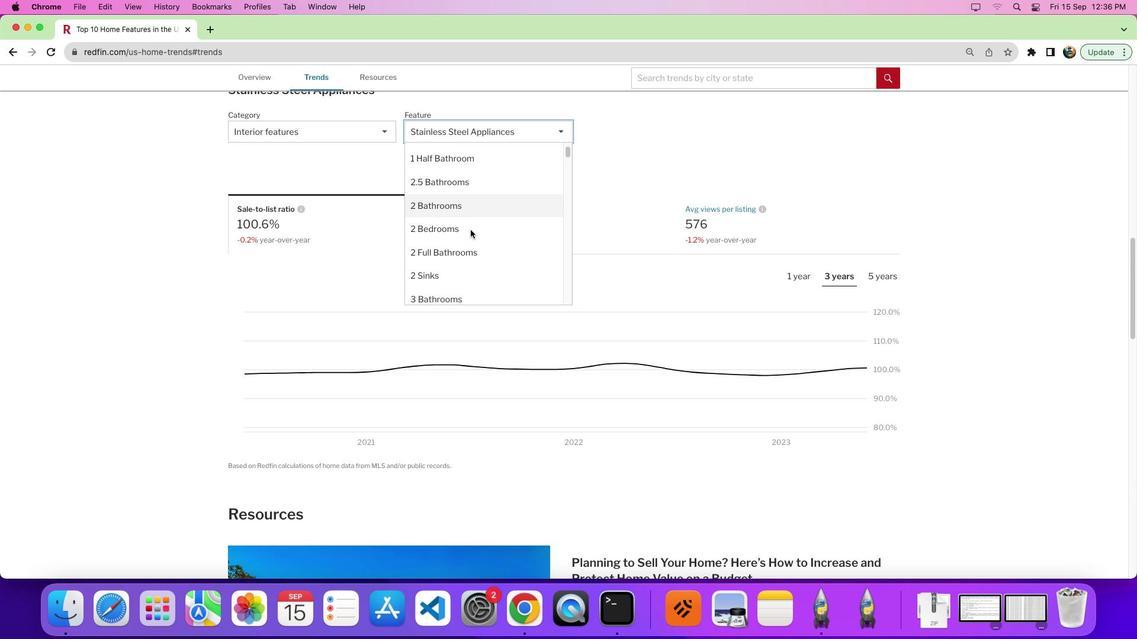 
Action: Mouse scrolled (472, 231) with delta (1, 0)
Screenshot: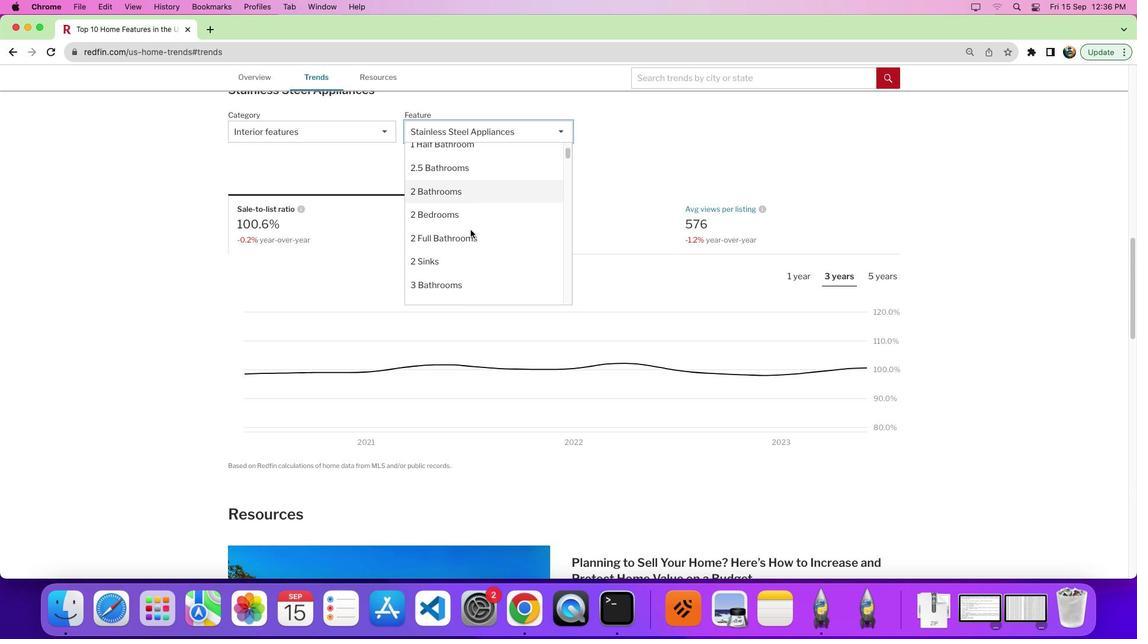 
Action: Mouse scrolled (472, 231) with delta (1, 0)
Screenshot: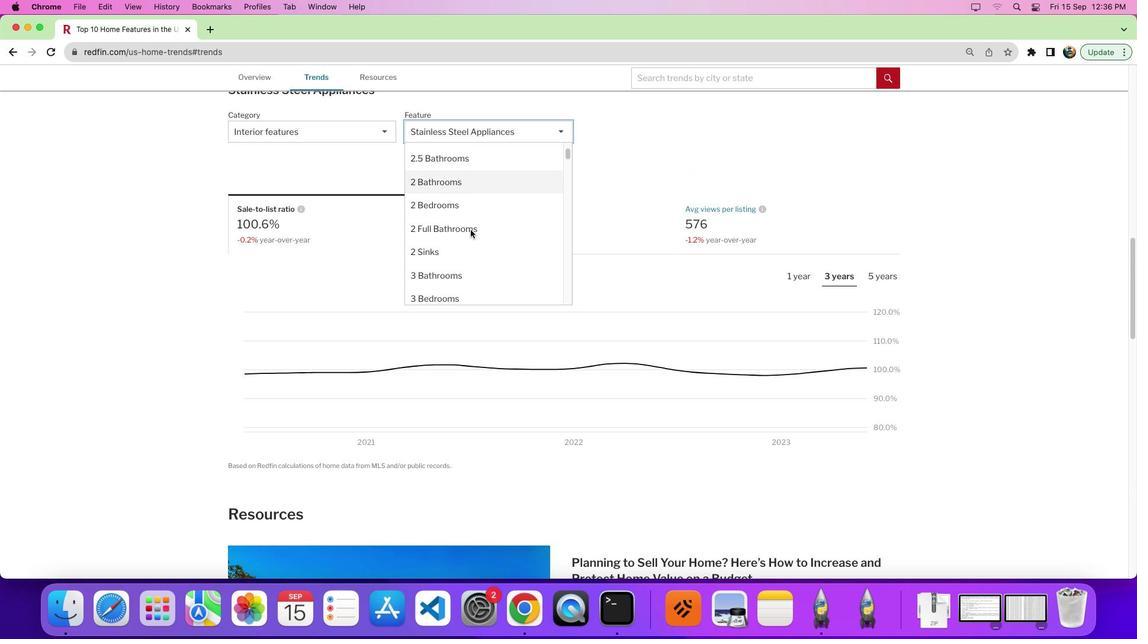 
Action: Mouse scrolled (472, 231) with delta (1, 0)
Screenshot: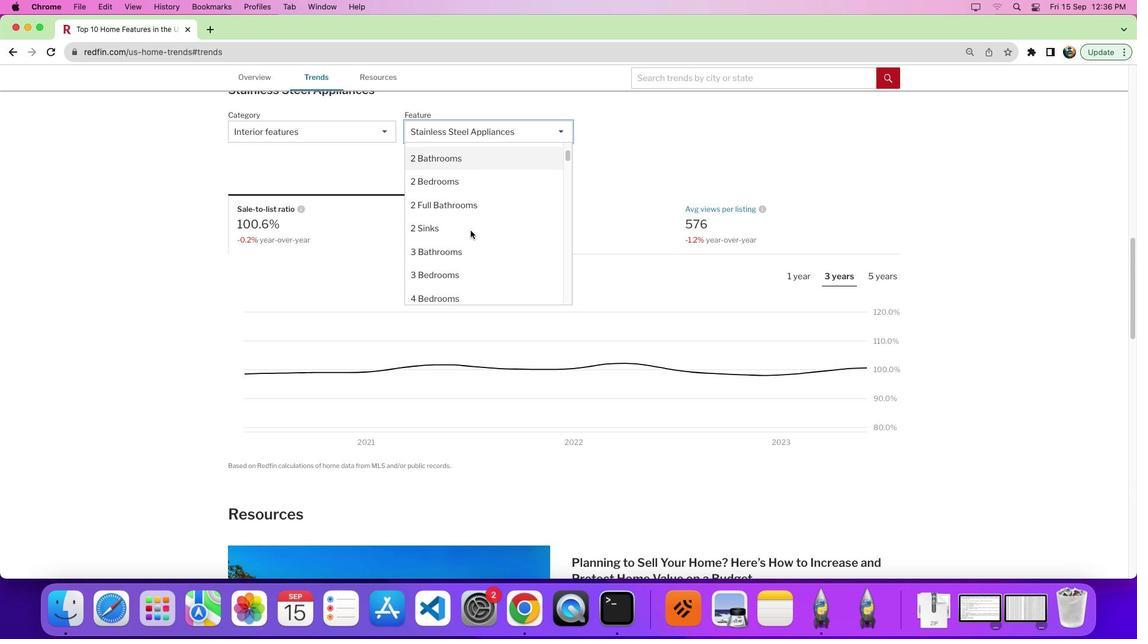 
Action: Mouse moved to (457, 255)
Screenshot: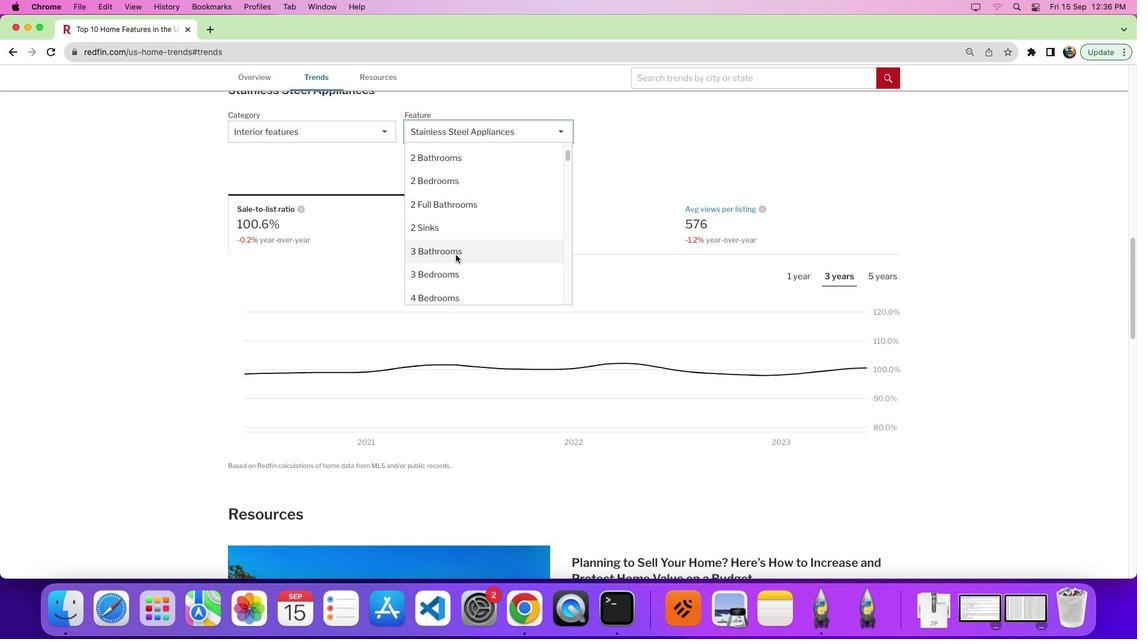 
Action: Mouse pressed left at (457, 255)
Screenshot: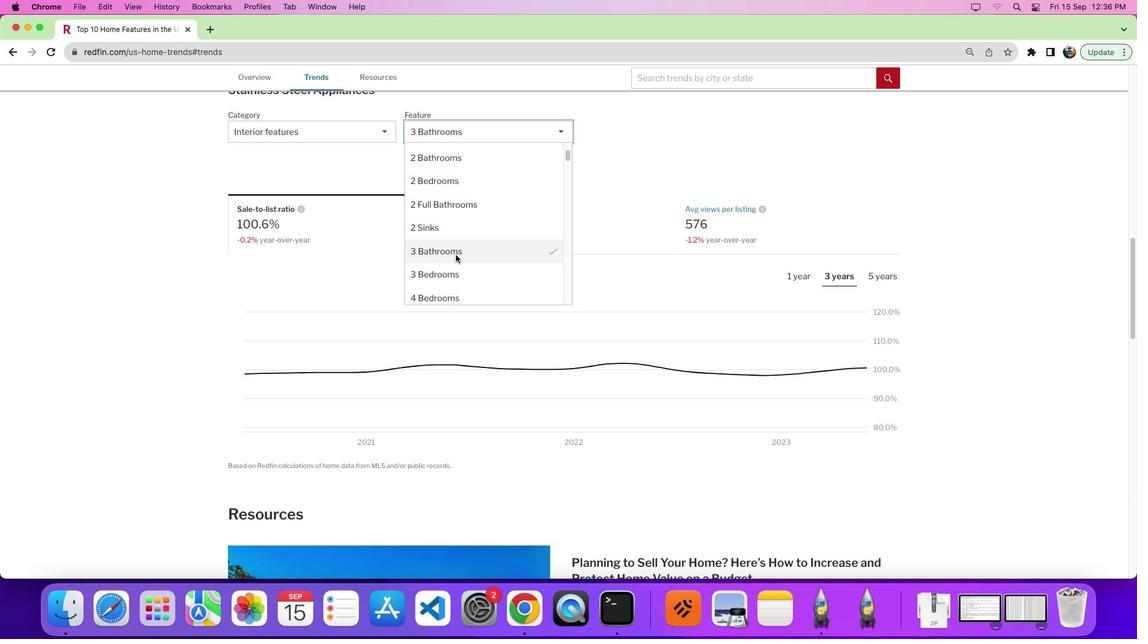 
Action: Mouse moved to (699, 220)
Screenshot: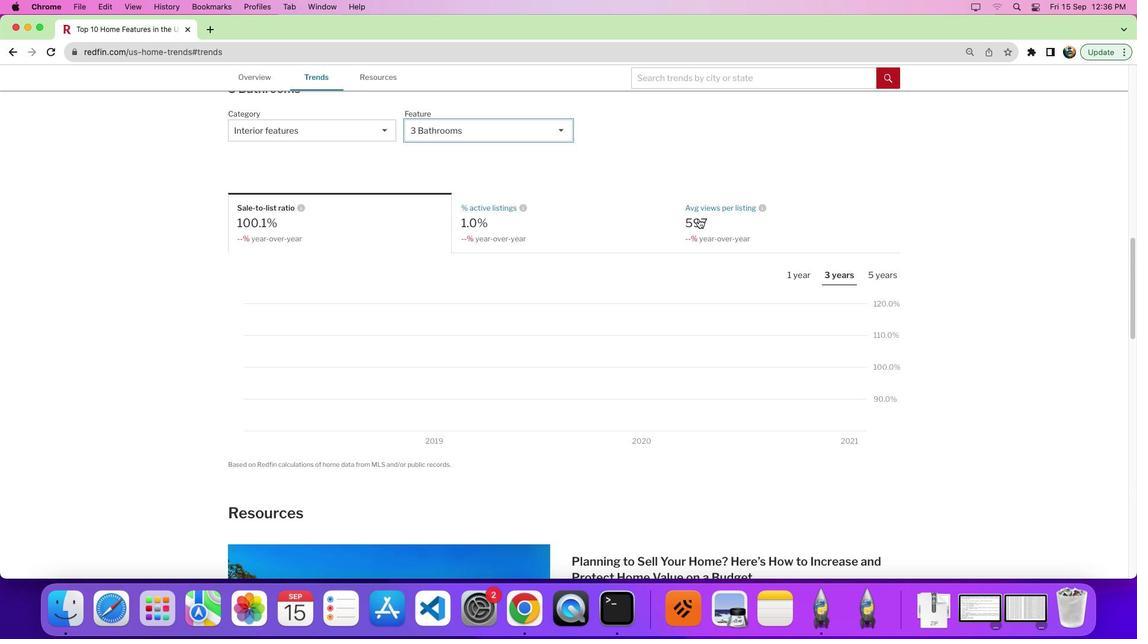 
Action: Mouse scrolled (699, 220) with delta (1, 0)
Screenshot: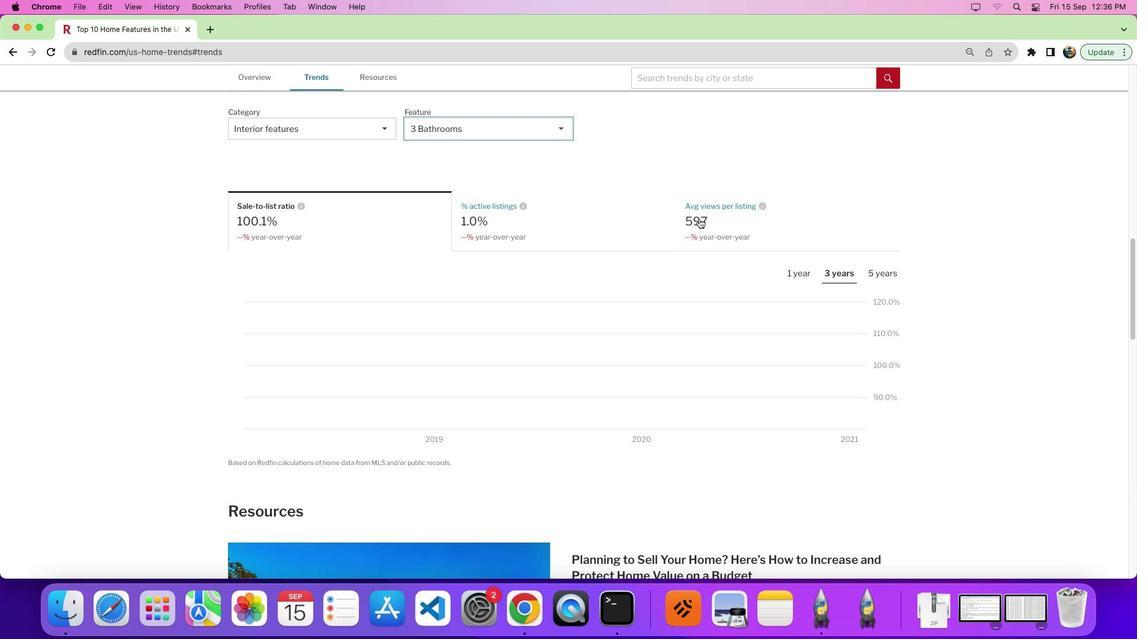 
Action: Mouse scrolled (699, 220) with delta (1, 0)
Screenshot: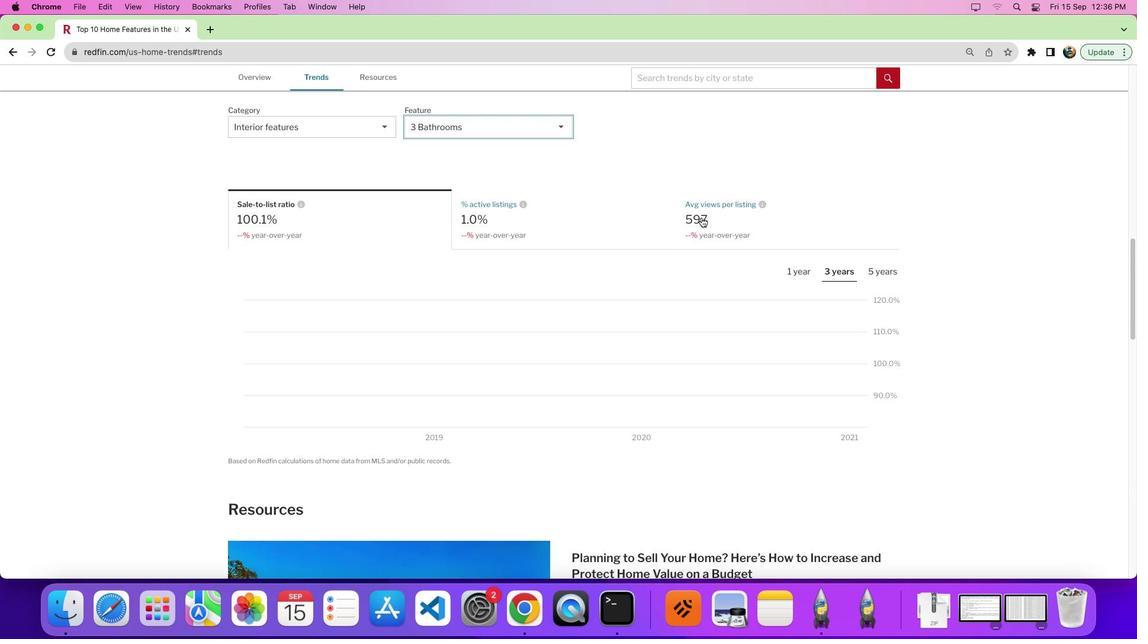 
Action: Mouse moved to (809, 234)
Screenshot: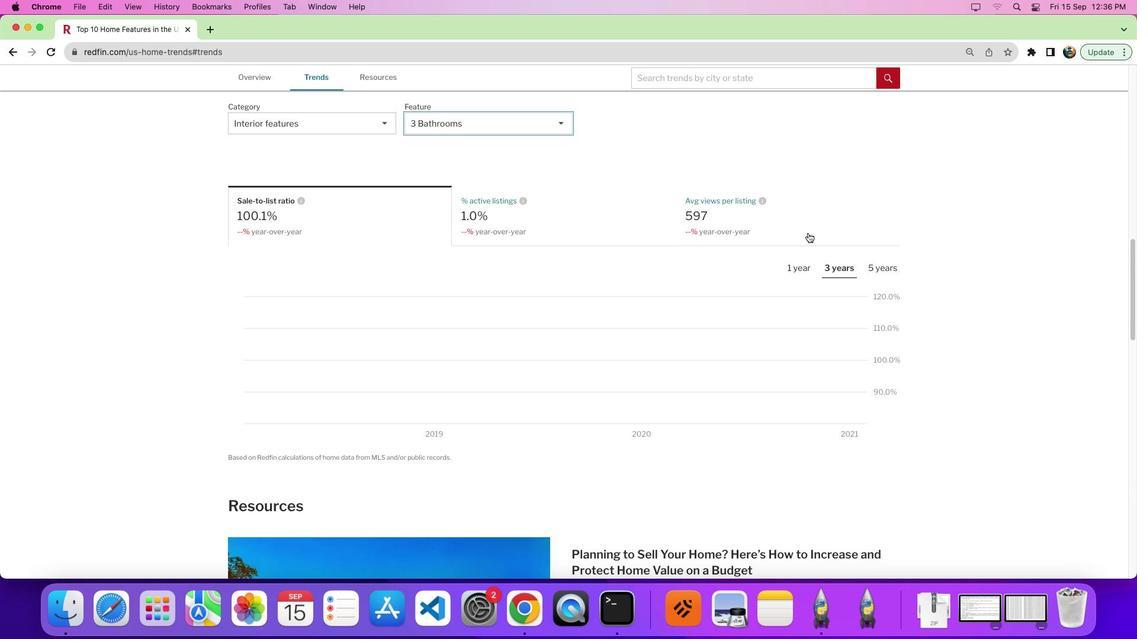
Action: Mouse scrolled (809, 234) with delta (1, 0)
Screenshot: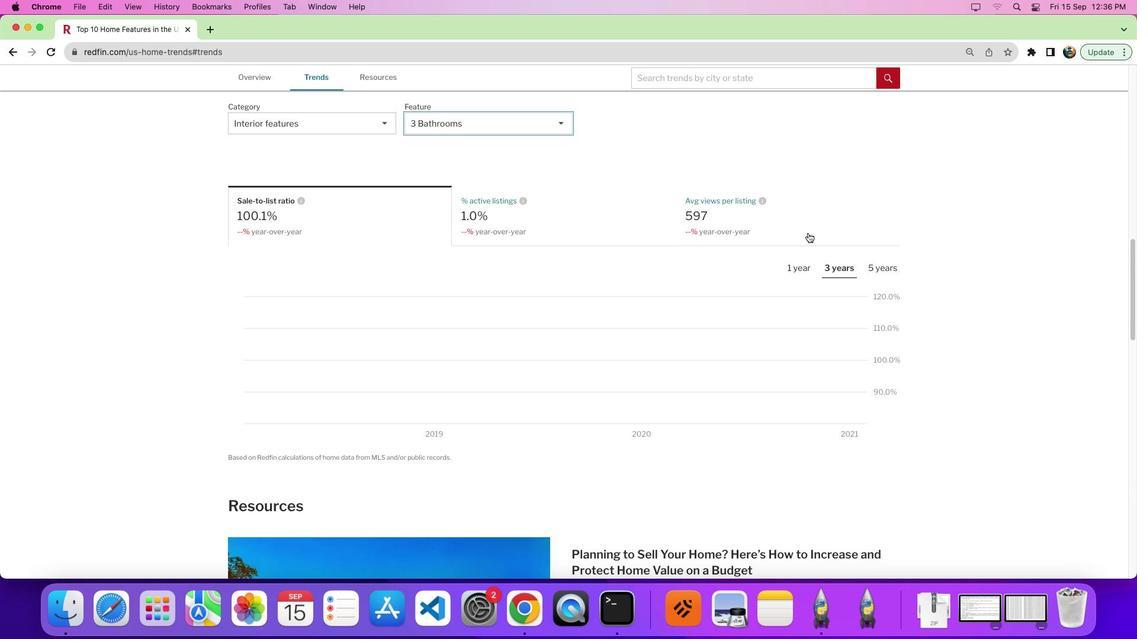 
Action: Mouse scrolled (809, 234) with delta (1, 0)
Screenshot: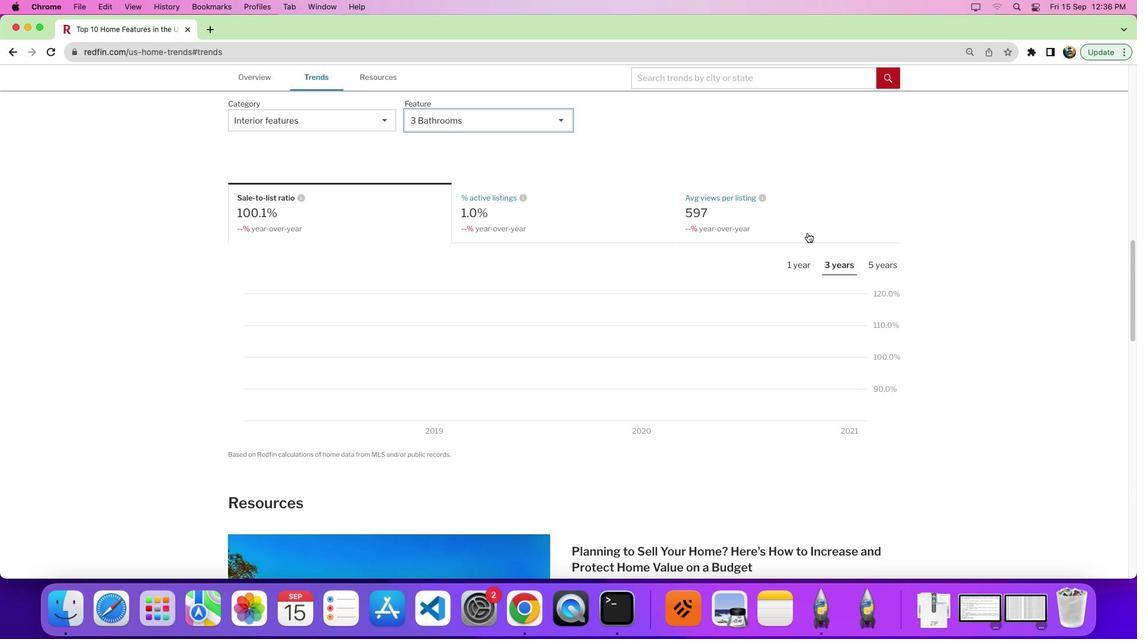 
Action: Mouse moved to (702, 203)
Screenshot: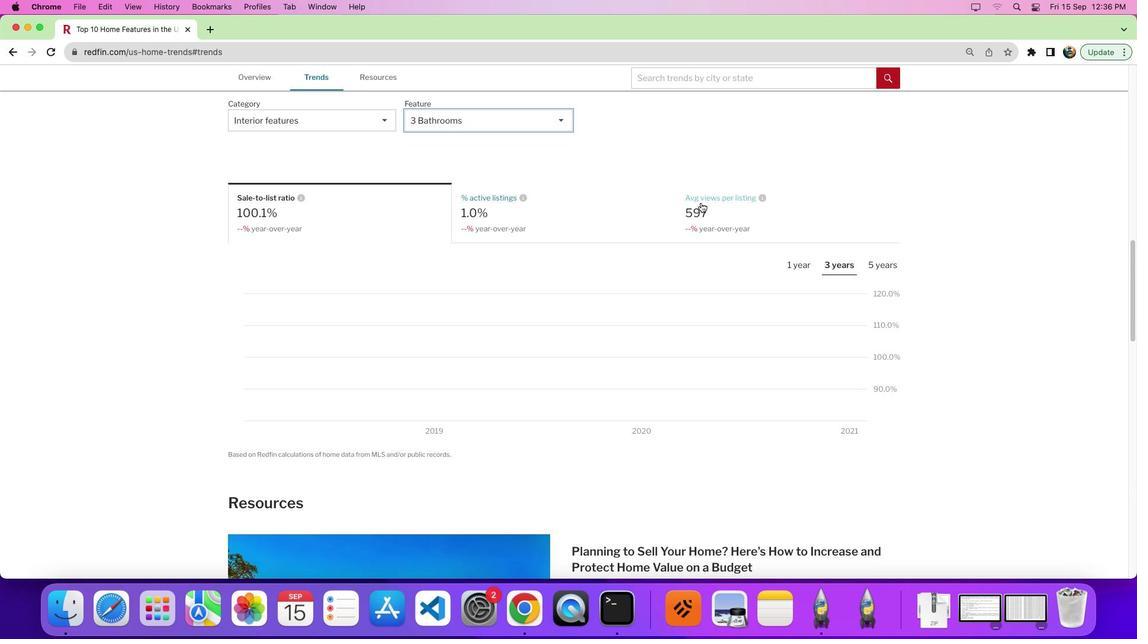 
Action: Mouse pressed left at (702, 203)
Screenshot: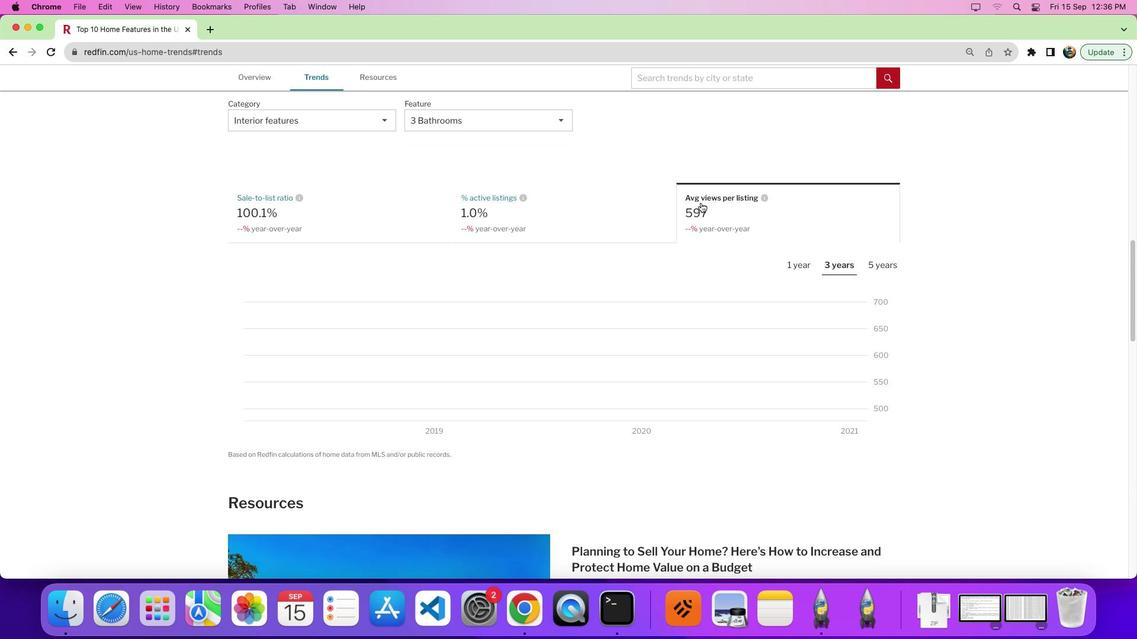 
Action: Mouse moved to (703, 205)
Screenshot: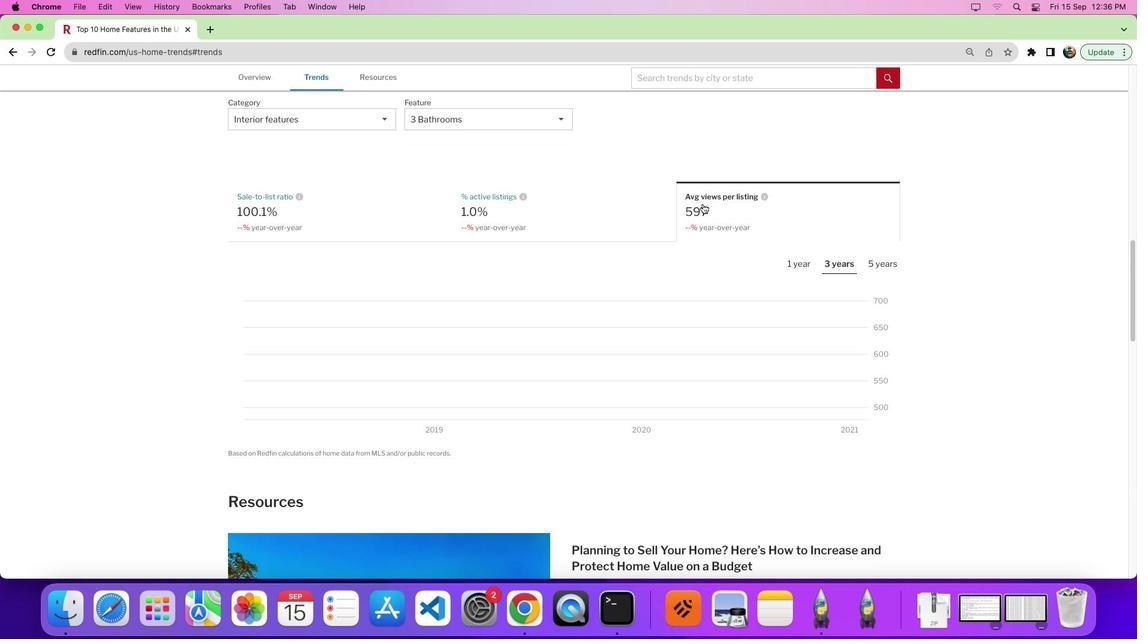 
Action: Mouse scrolled (703, 205) with delta (1, 0)
Screenshot: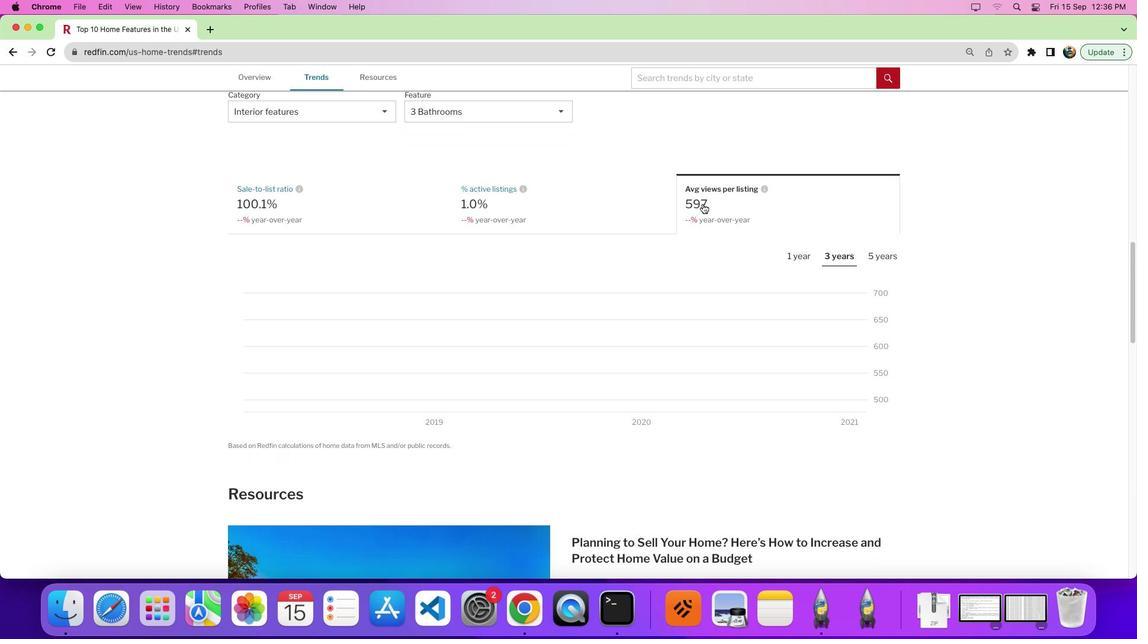 
Action: Mouse moved to (703, 205)
Screenshot: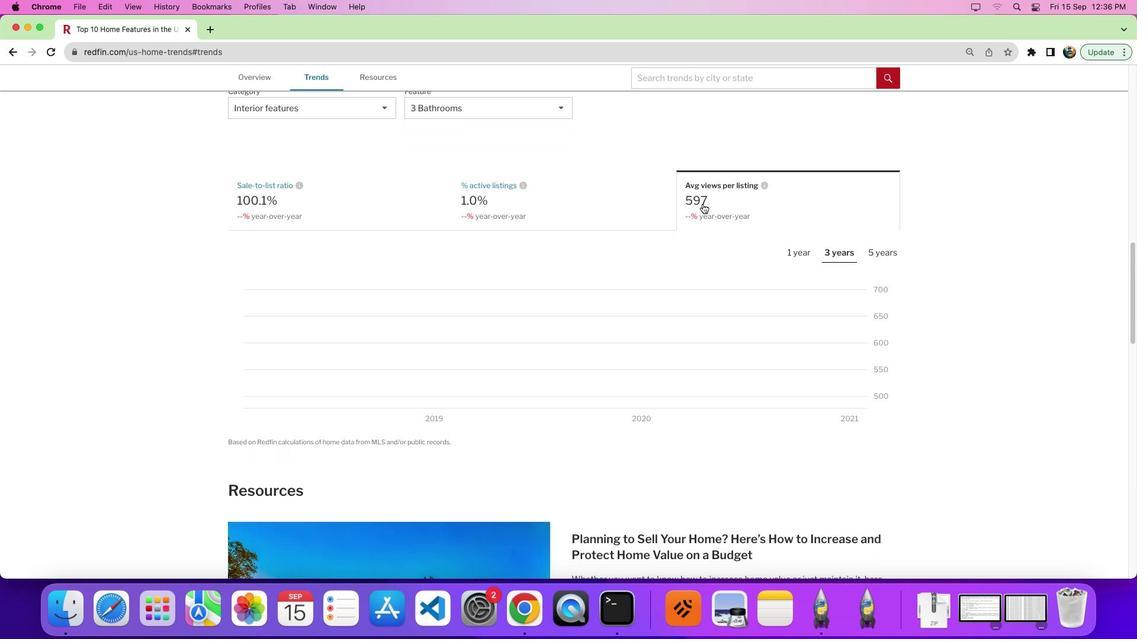 
Action: Mouse scrolled (703, 205) with delta (1, 0)
Screenshot: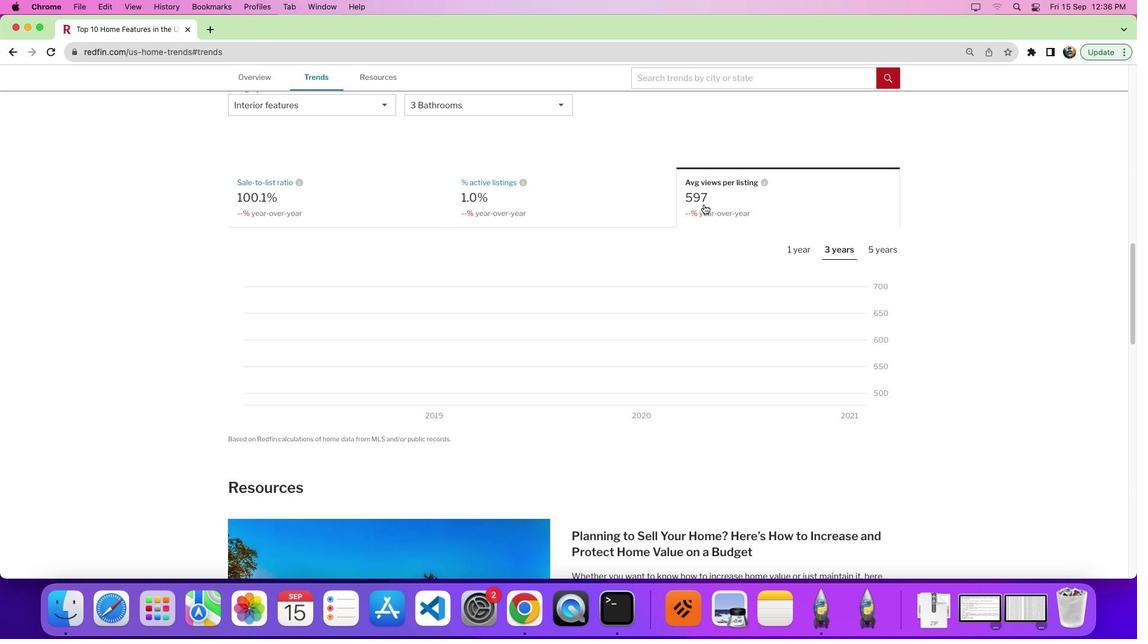 
Action: Mouse moved to (930, 245)
Screenshot: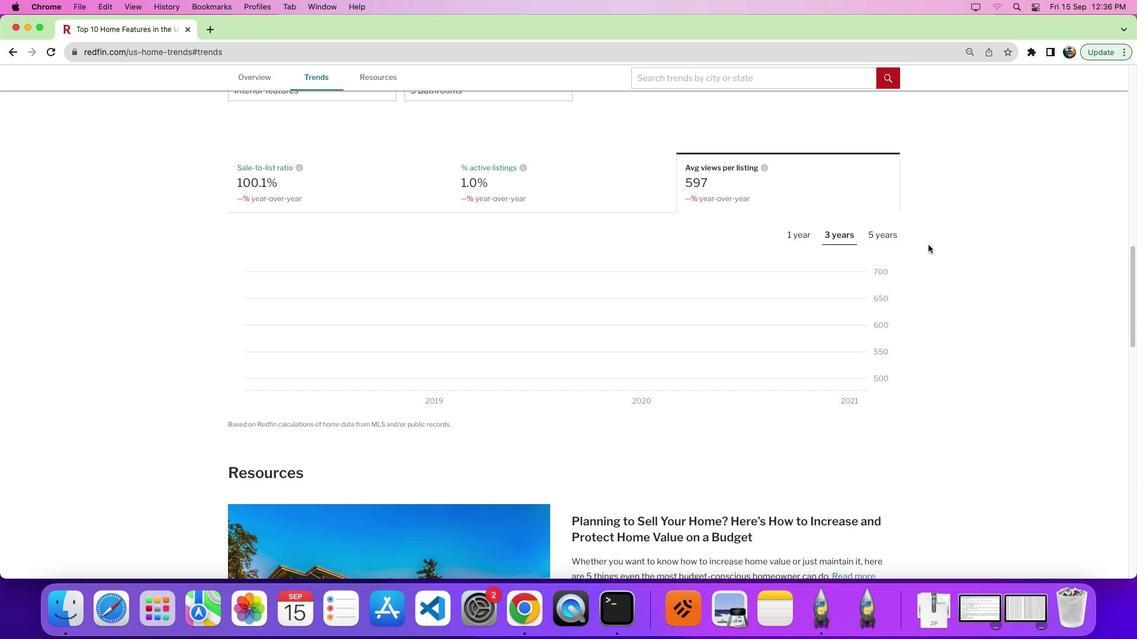 
Action: Mouse scrolled (930, 245) with delta (1, 0)
Screenshot: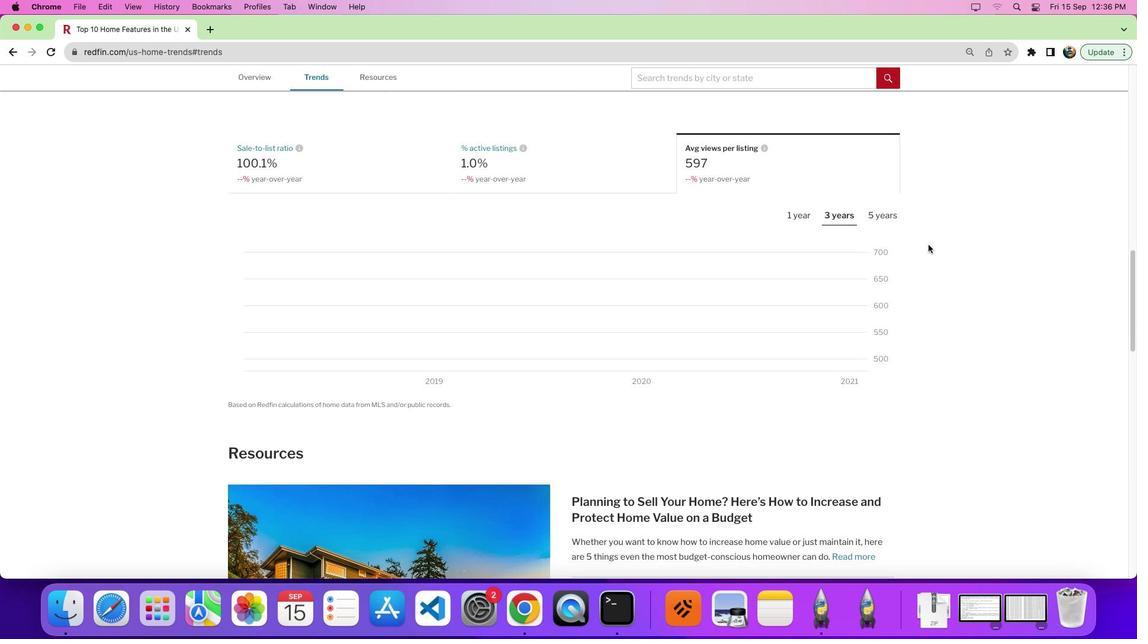 
Action: Mouse scrolled (930, 245) with delta (1, 0)
Screenshot: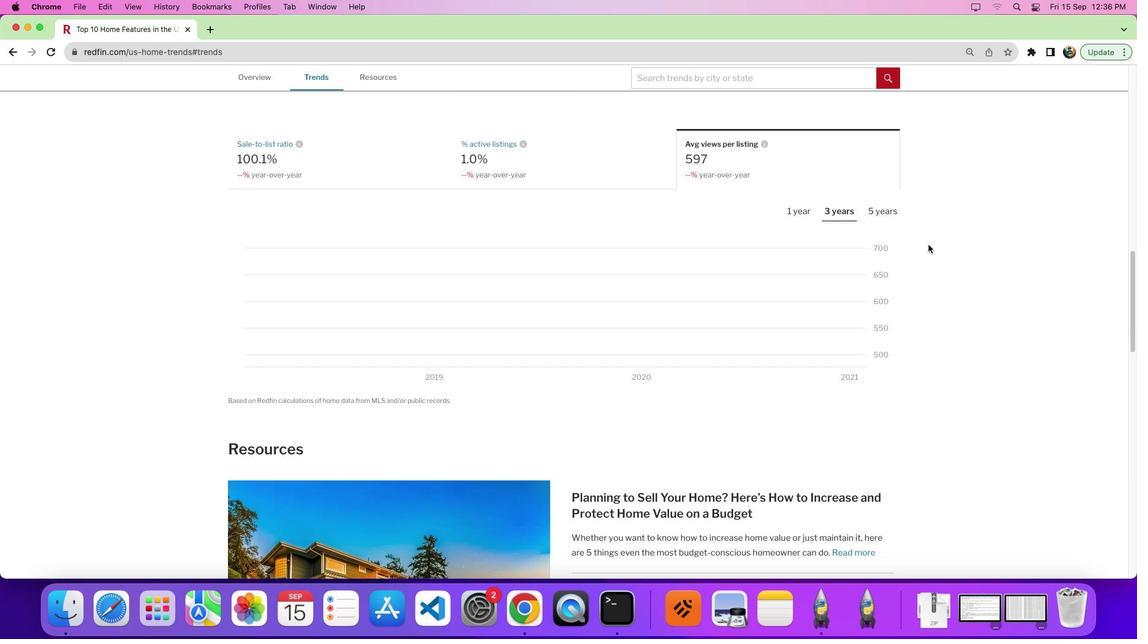 
Action: Mouse moved to (760, 249)
Screenshot: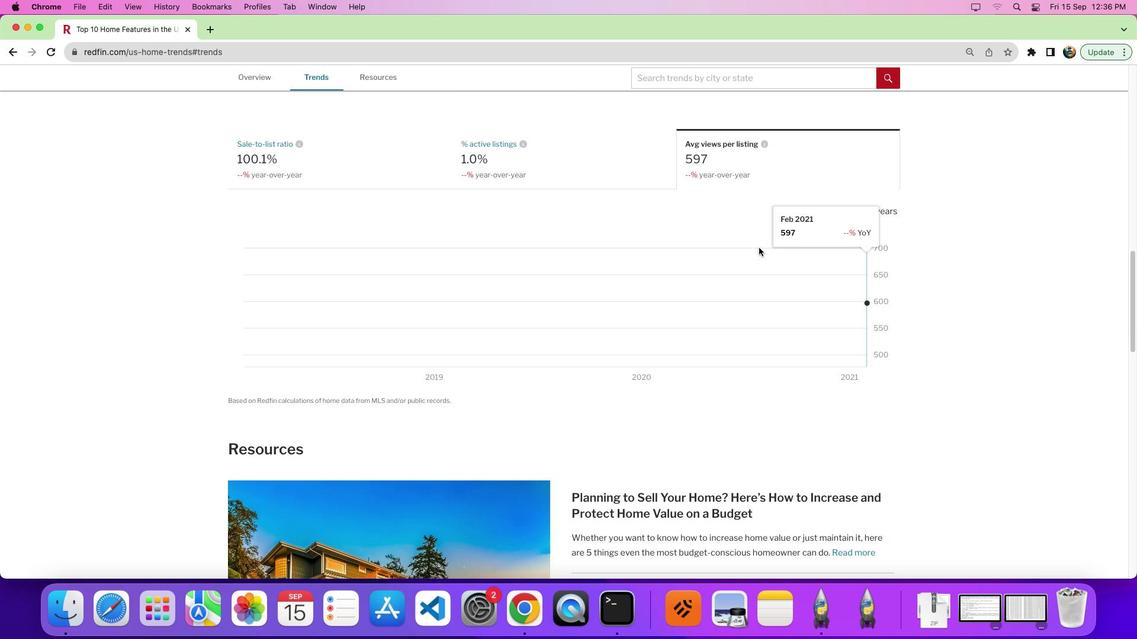 
